 Task: Create a due date automation trigger when advanced on, on the tuesday after a card is due add fields without custom field "Resume" checked at 11:00 AM.
Action: Mouse moved to (883, 276)
Screenshot: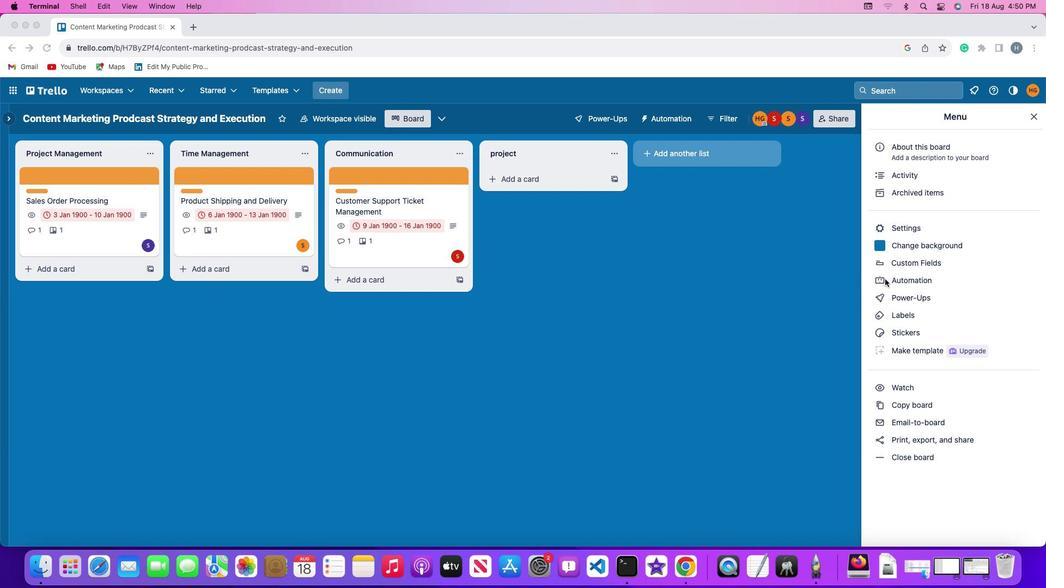 
Action: Mouse pressed left at (883, 276)
Screenshot: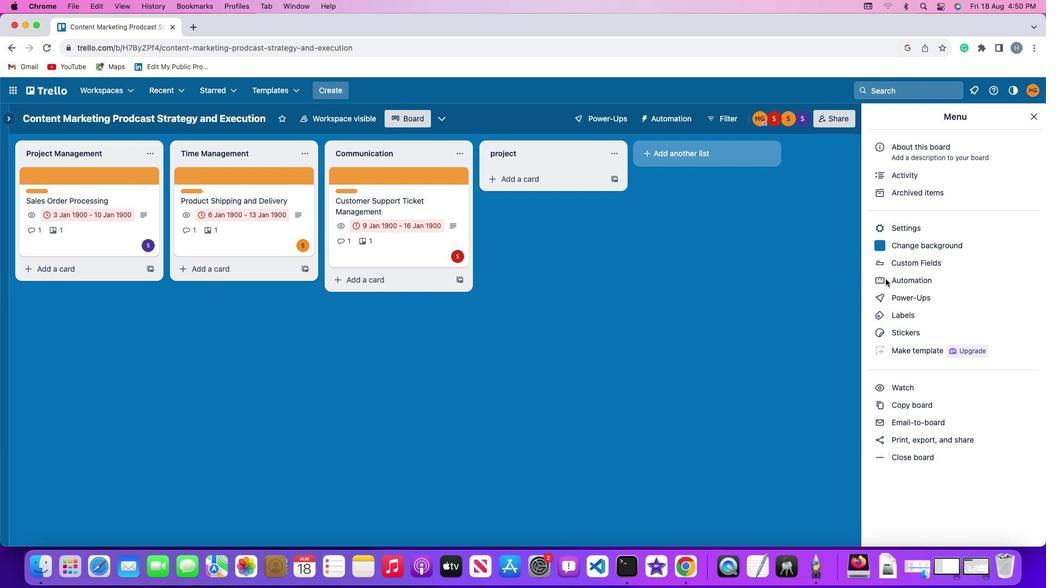 
Action: Mouse moved to (883, 276)
Screenshot: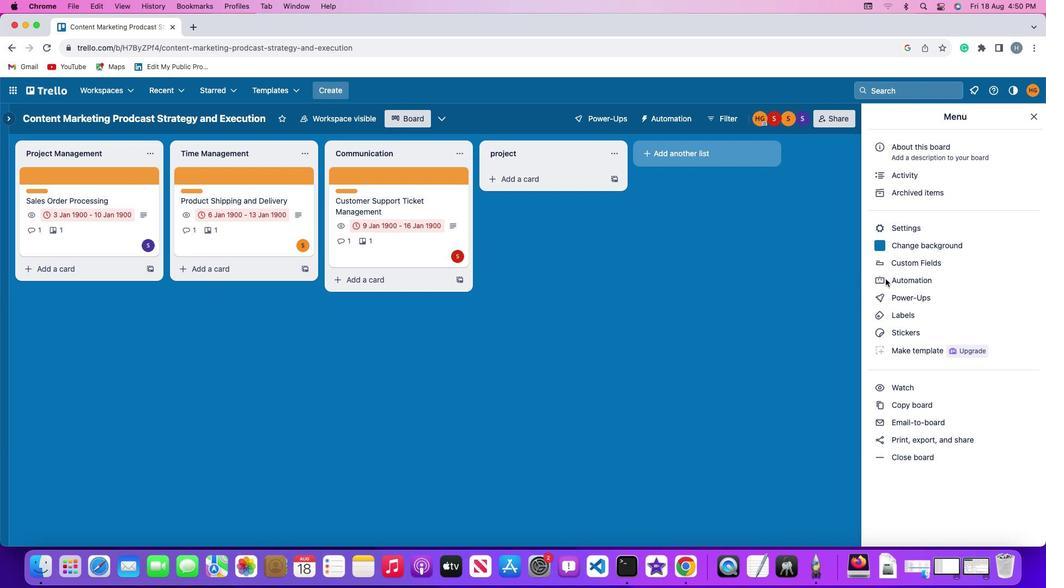 
Action: Mouse pressed left at (883, 276)
Screenshot: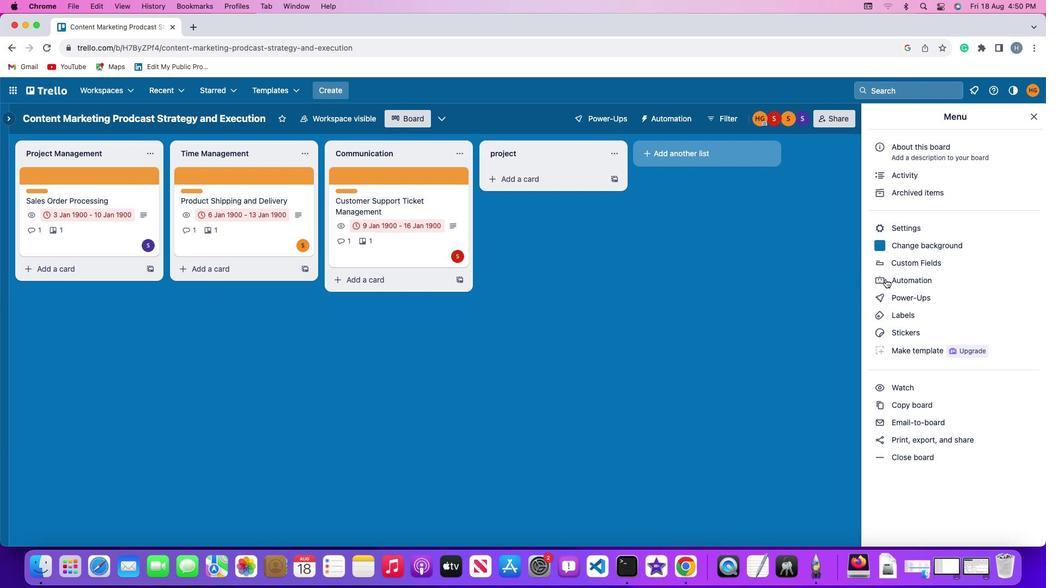 
Action: Mouse moved to (53, 253)
Screenshot: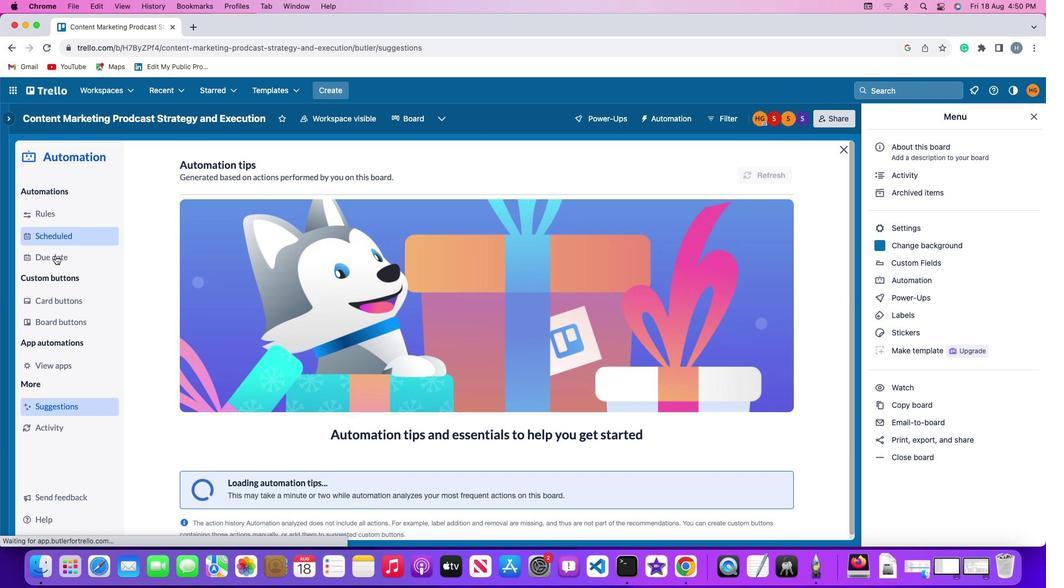 
Action: Mouse pressed left at (53, 253)
Screenshot: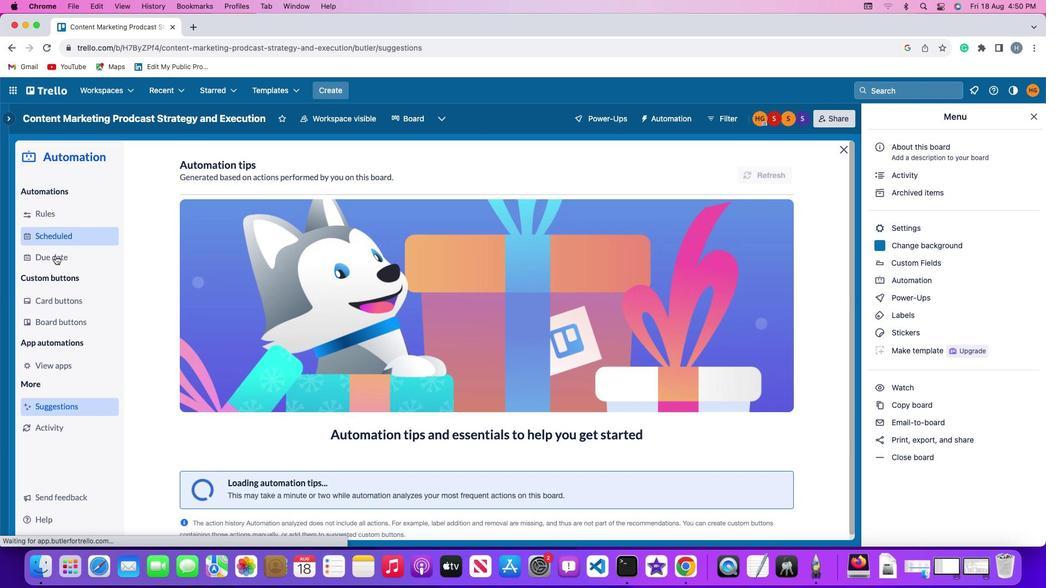 
Action: Mouse moved to (742, 166)
Screenshot: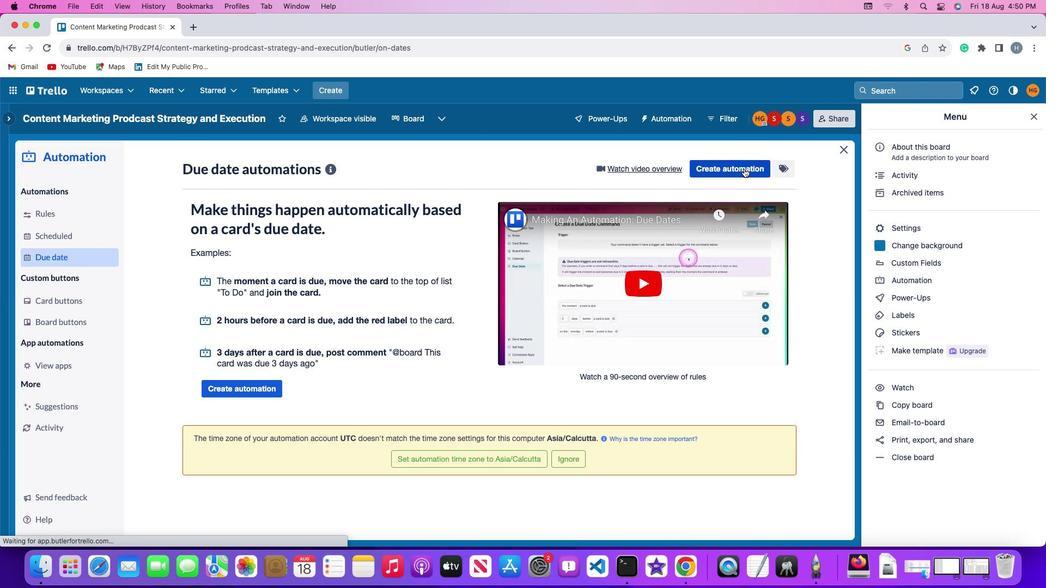 
Action: Mouse pressed left at (742, 166)
Screenshot: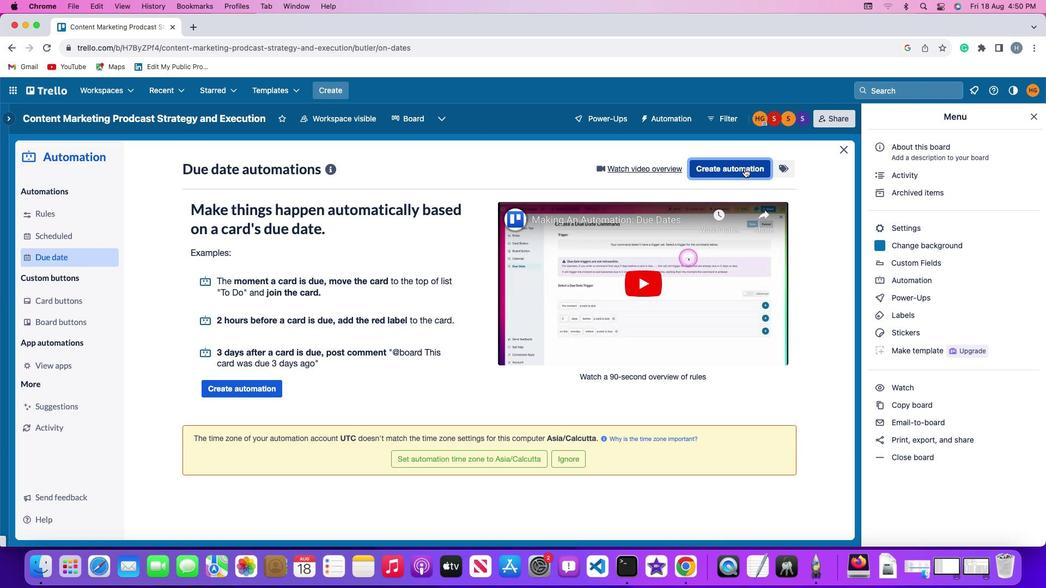 
Action: Mouse moved to (210, 269)
Screenshot: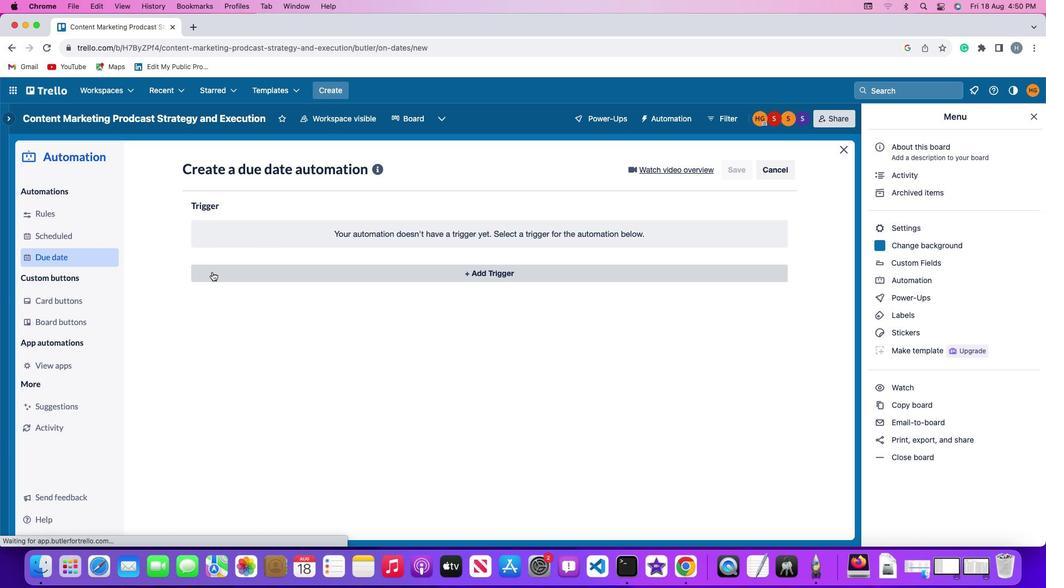 
Action: Mouse pressed left at (210, 269)
Screenshot: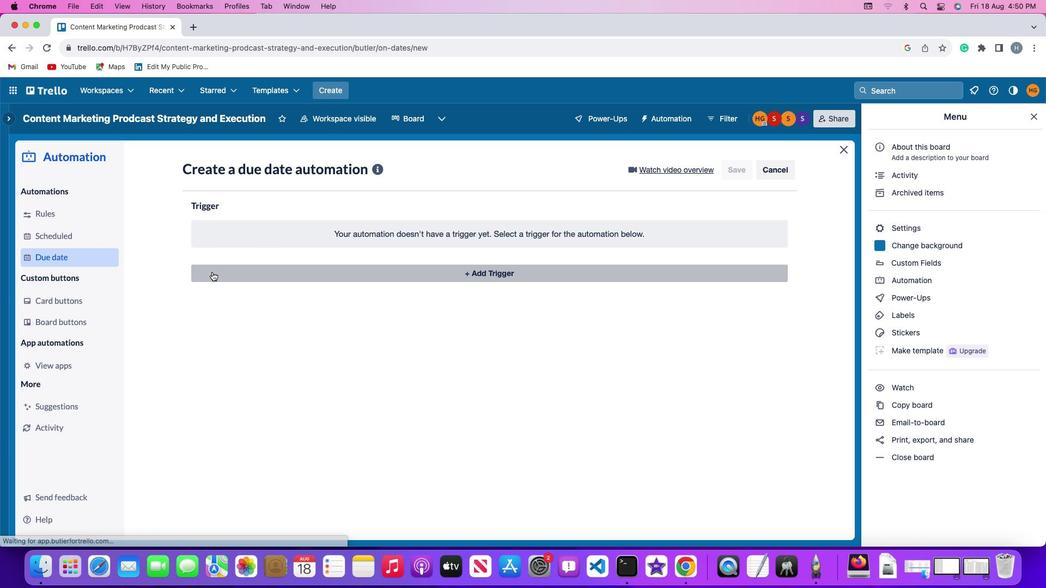 
Action: Mouse moved to (242, 466)
Screenshot: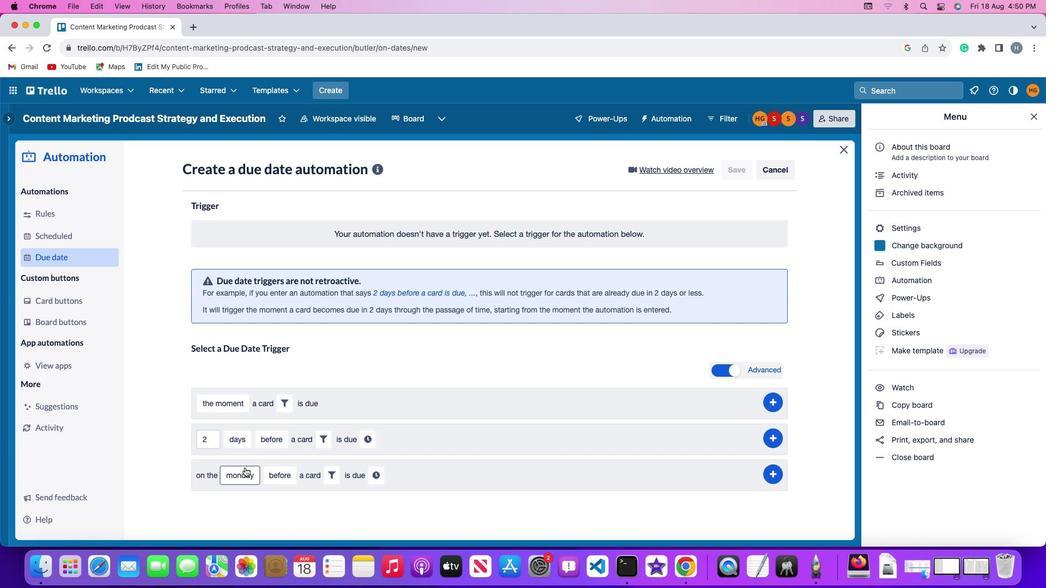 
Action: Mouse pressed left at (242, 466)
Screenshot: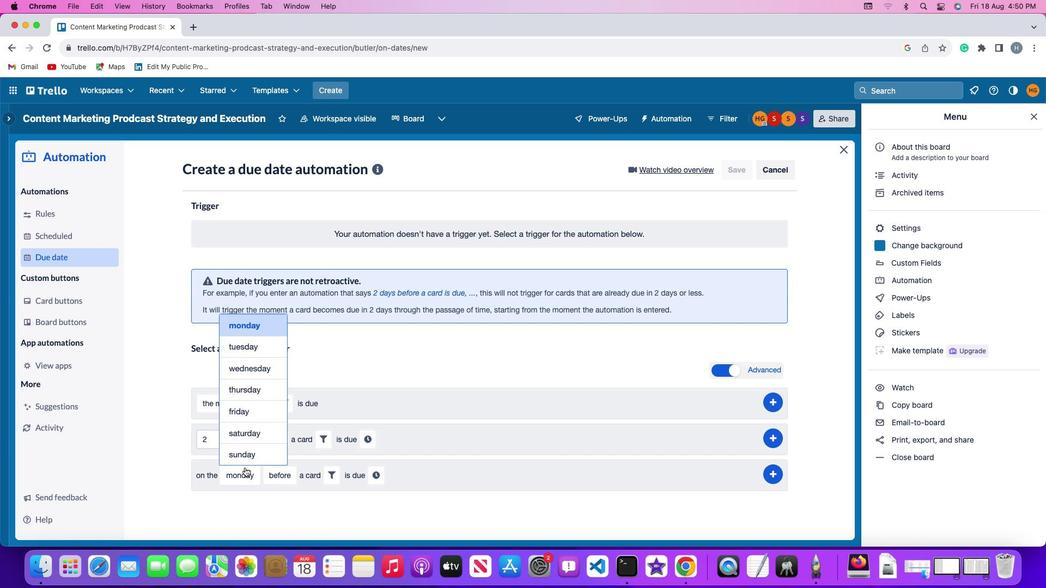 
Action: Mouse moved to (261, 338)
Screenshot: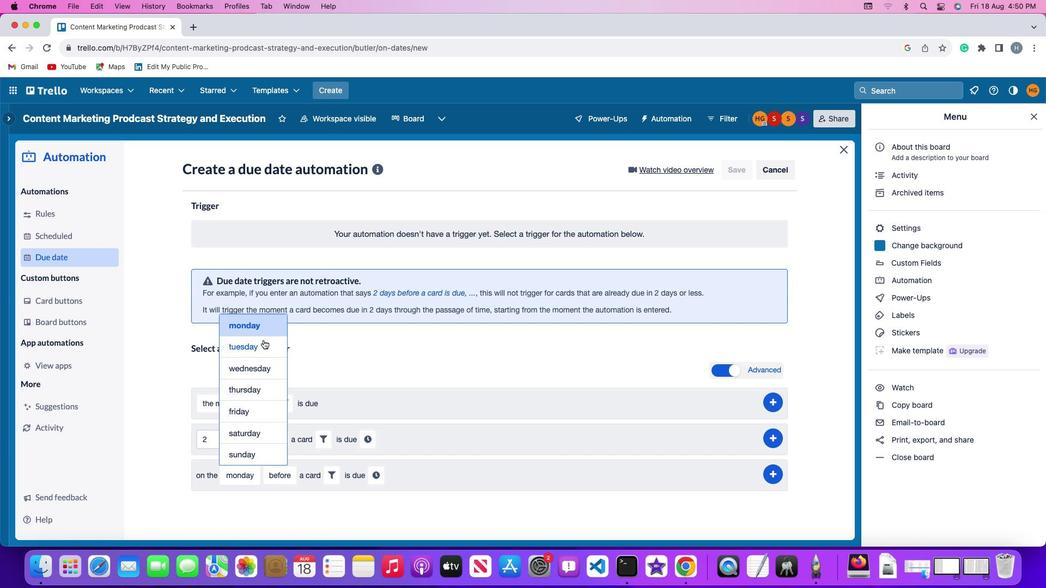 
Action: Mouse pressed left at (261, 338)
Screenshot: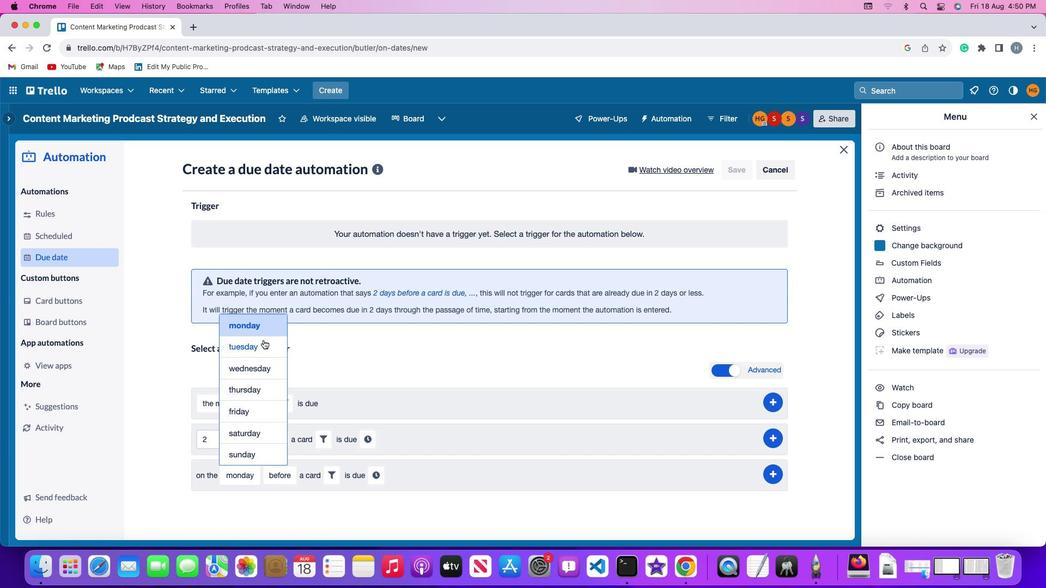 
Action: Mouse moved to (284, 475)
Screenshot: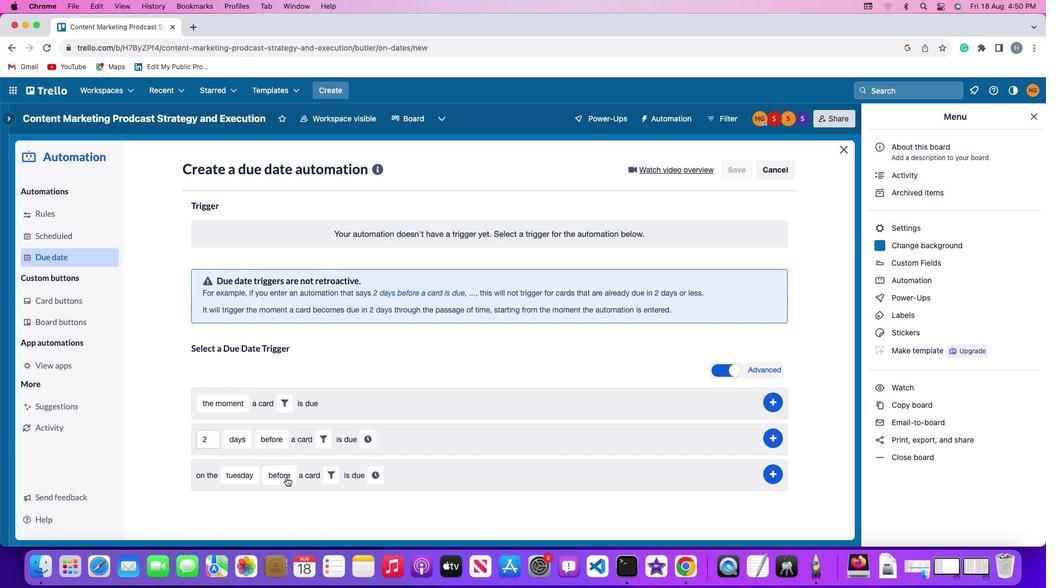
Action: Mouse pressed left at (284, 475)
Screenshot: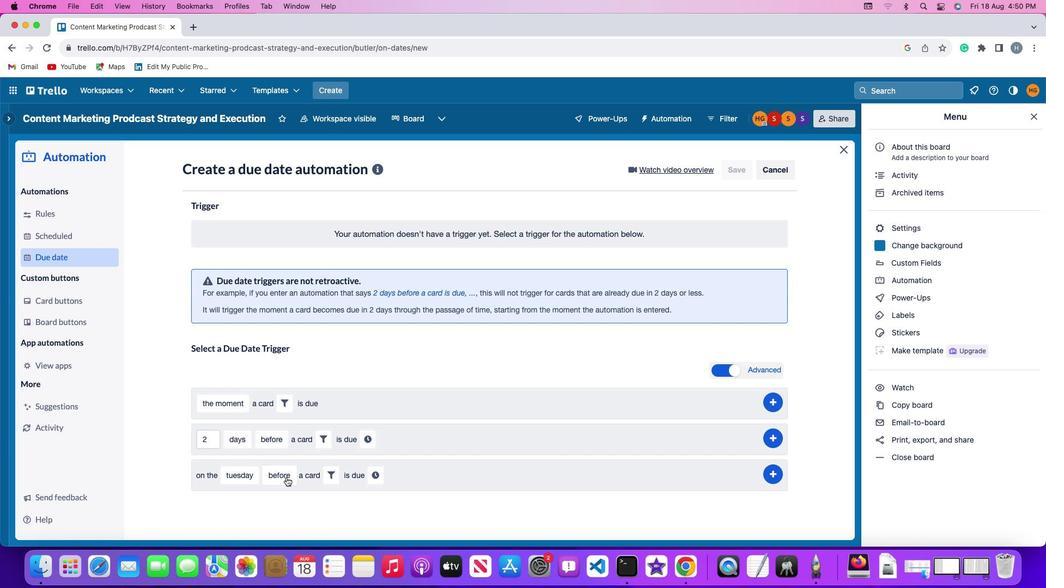 
Action: Mouse moved to (305, 406)
Screenshot: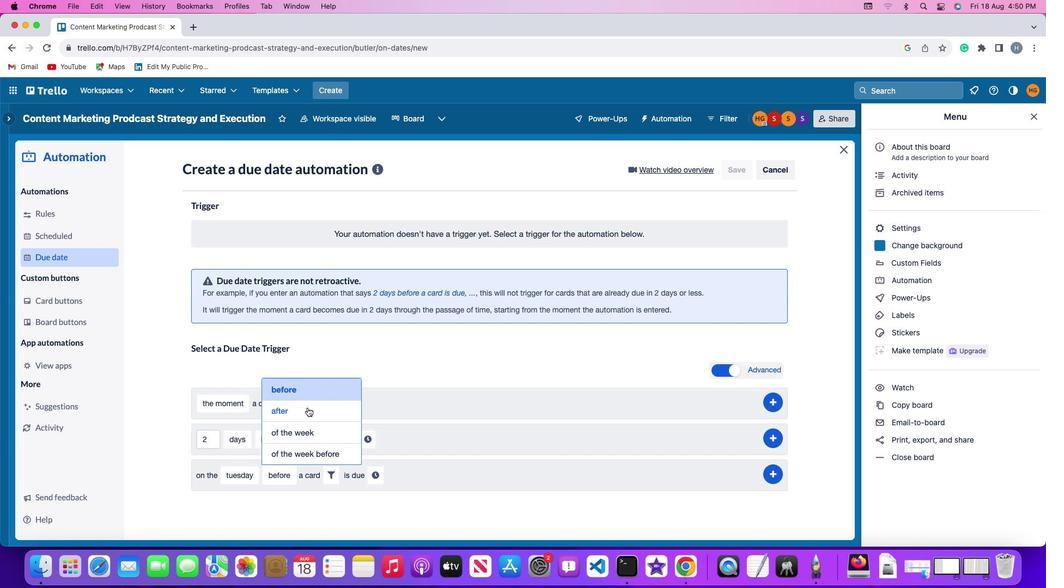 
Action: Mouse pressed left at (305, 406)
Screenshot: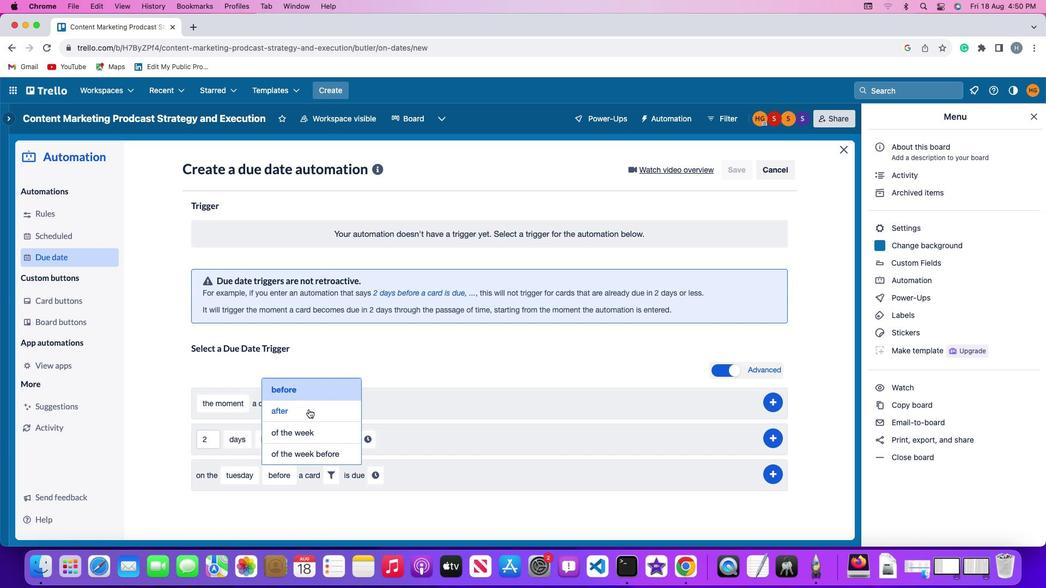 
Action: Mouse moved to (329, 476)
Screenshot: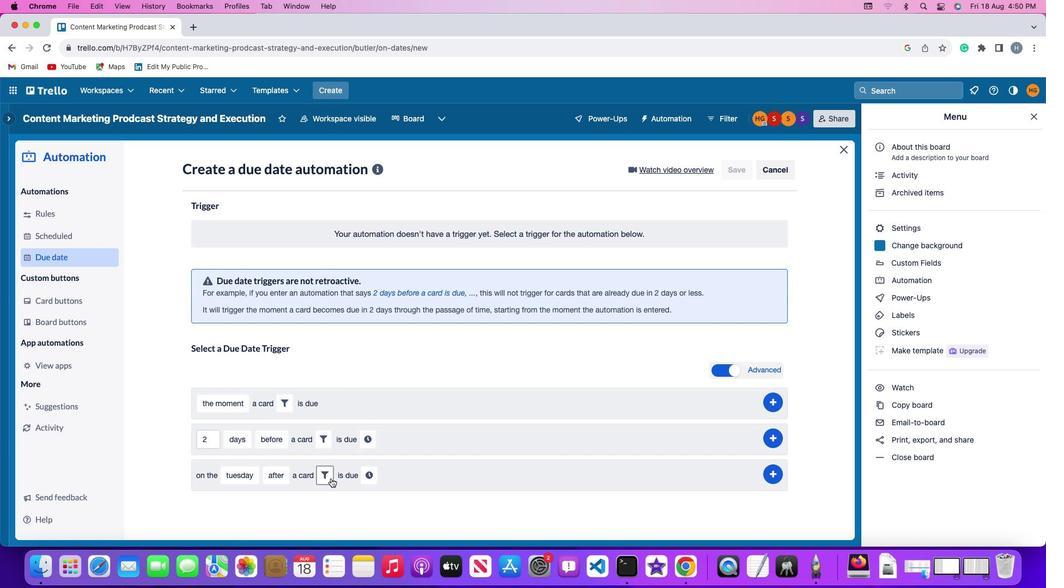 
Action: Mouse pressed left at (329, 476)
Screenshot: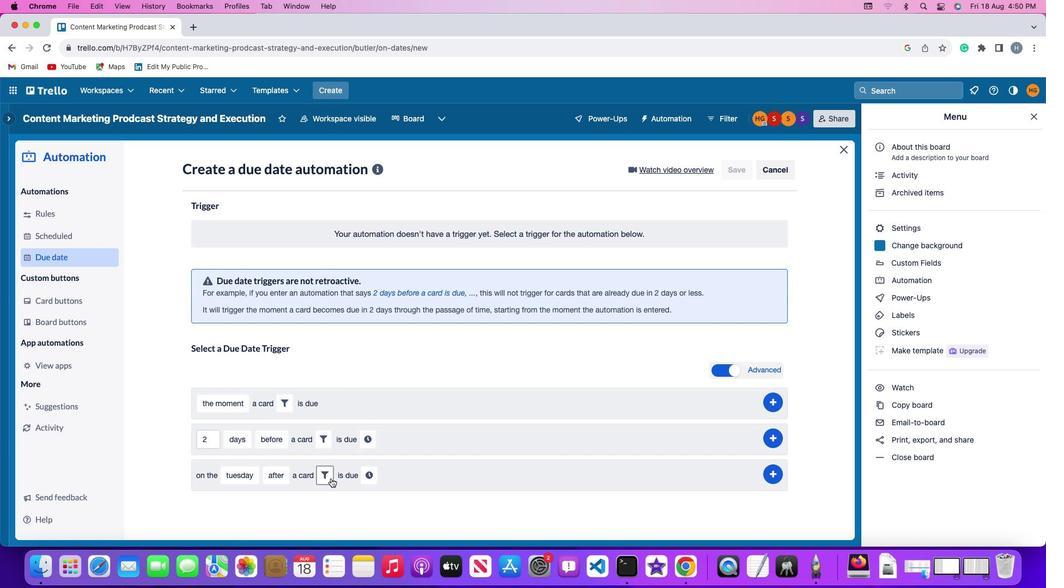 
Action: Mouse moved to (501, 512)
Screenshot: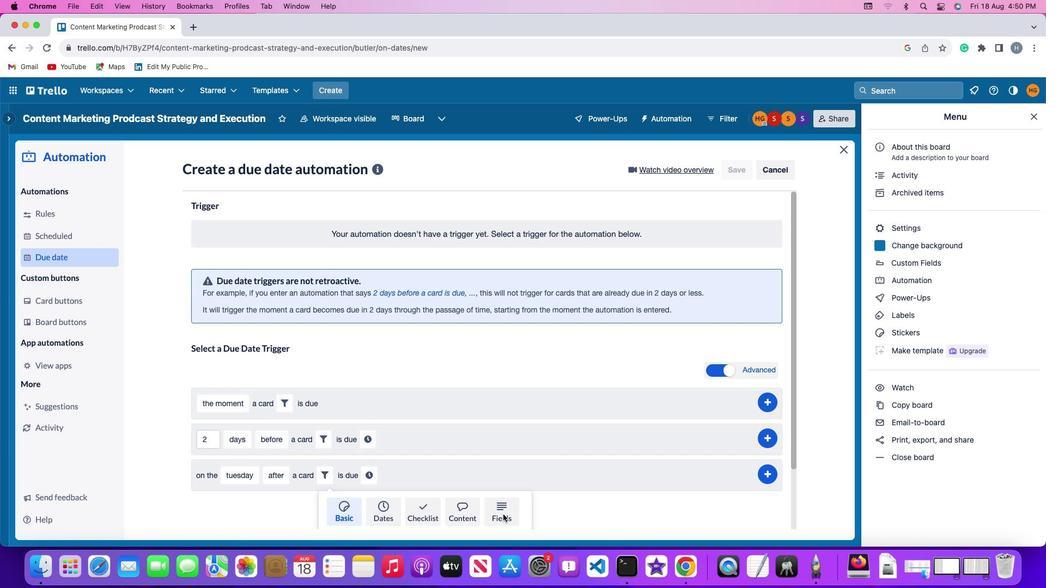 
Action: Mouse pressed left at (501, 512)
Screenshot: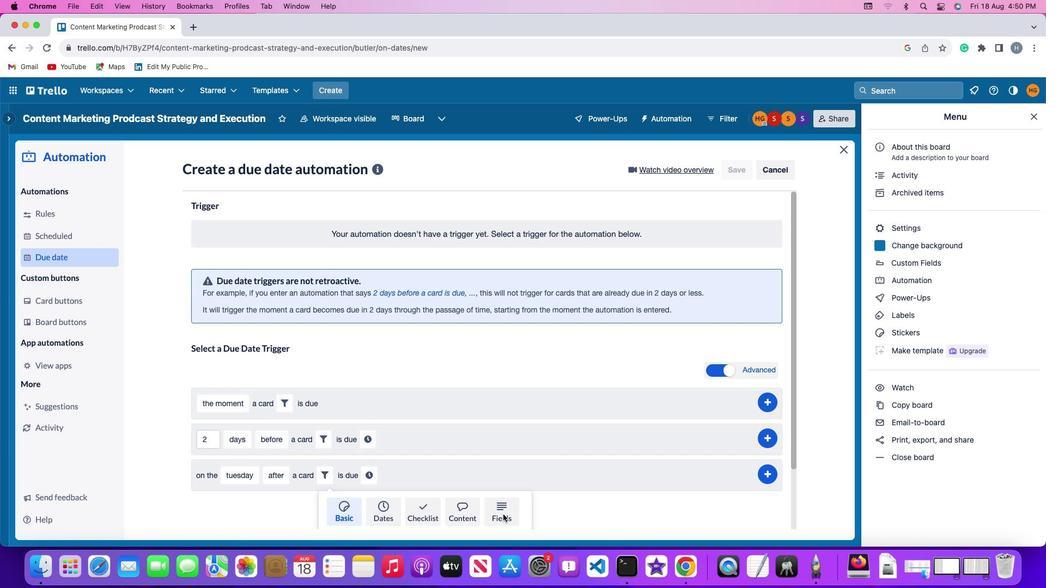 
Action: Mouse moved to (284, 502)
Screenshot: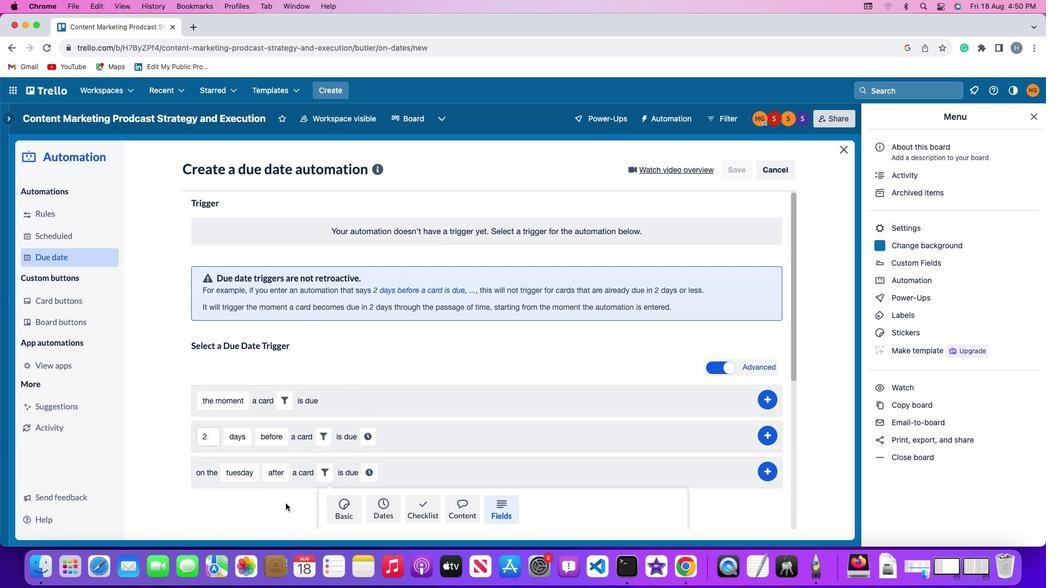 
Action: Mouse scrolled (284, 502) with delta (-1, -2)
Screenshot: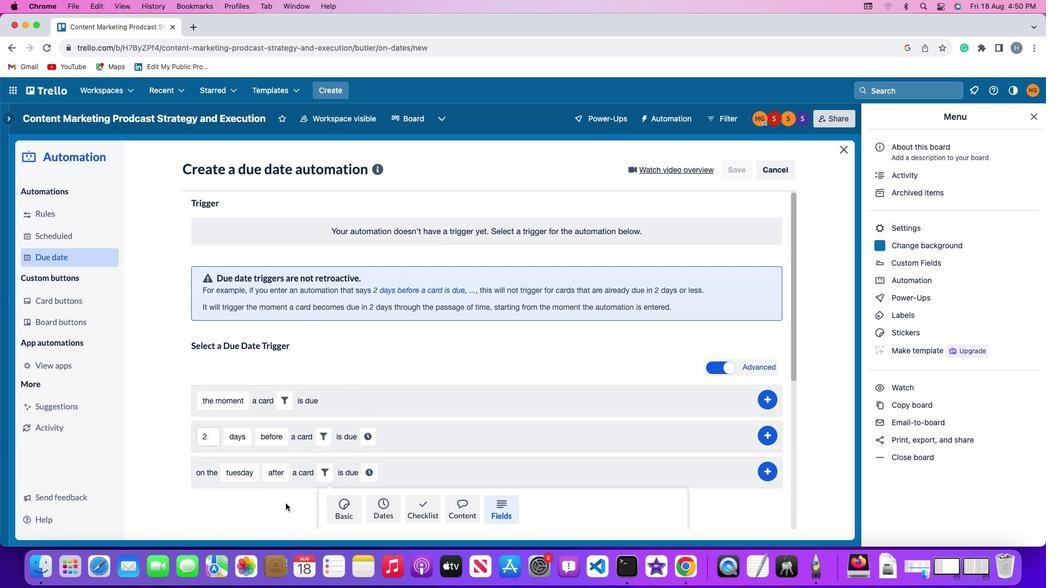 
Action: Mouse scrolled (284, 502) with delta (-1, -2)
Screenshot: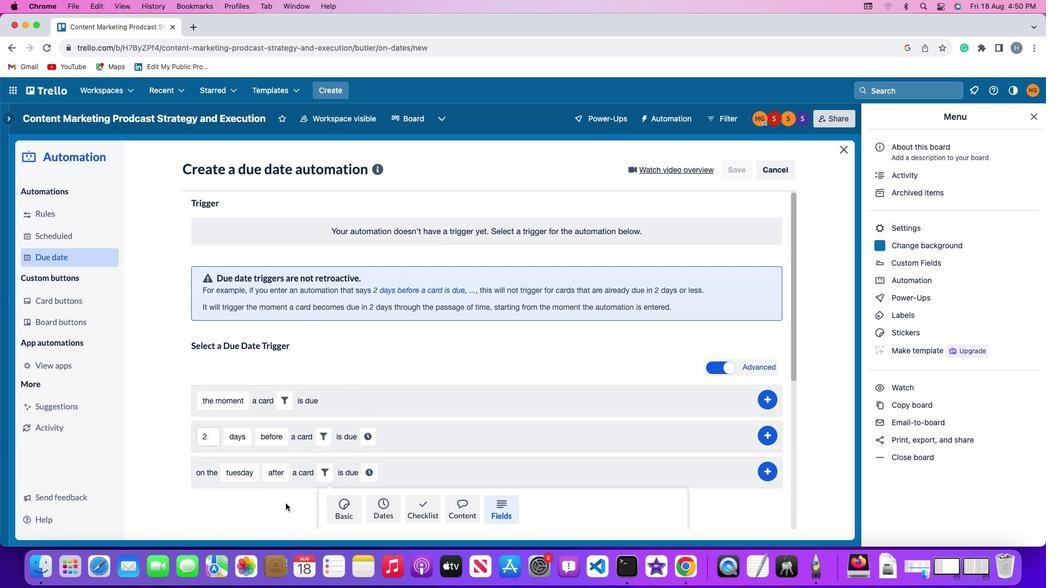 
Action: Mouse scrolled (284, 502) with delta (-1, -3)
Screenshot: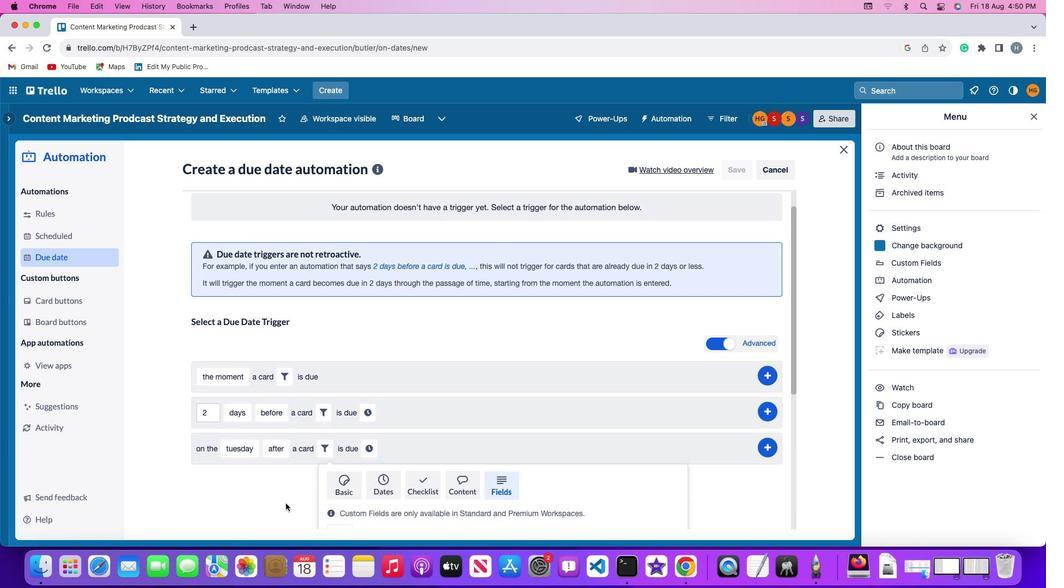 
Action: Mouse scrolled (284, 502) with delta (-1, -4)
Screenshot: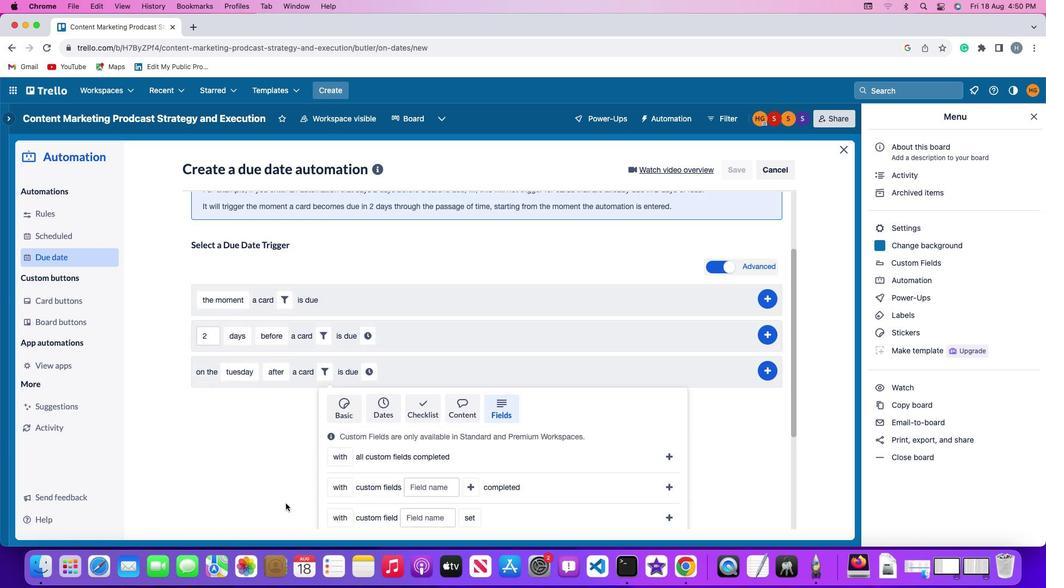 
Action: Mouse scrolled (284, 502) with delta (-1, -2)
Screenshot: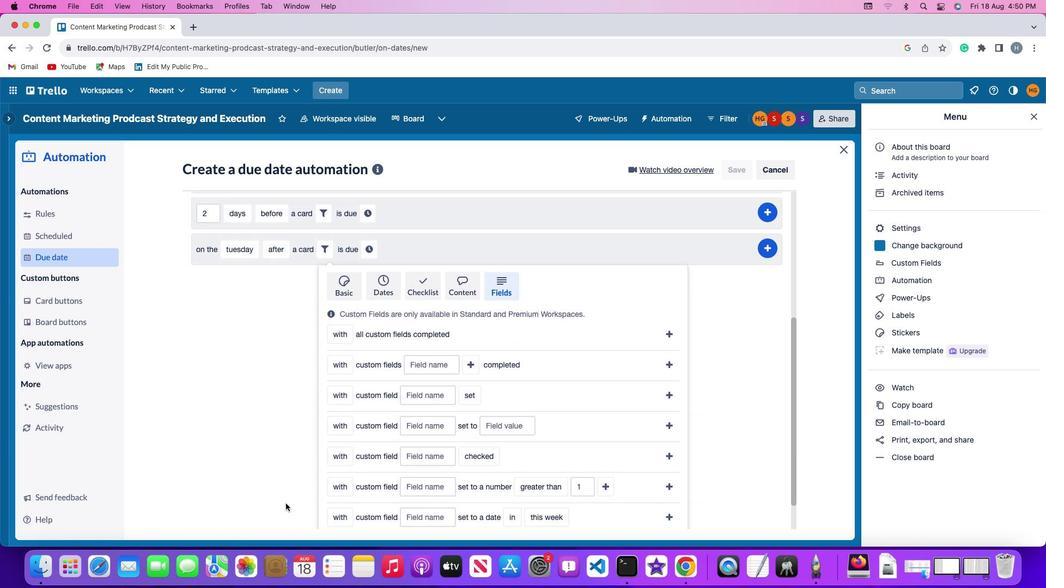 
Action: Mouse scrolled (284, 502) with delta (-1, -2)
Screenshot: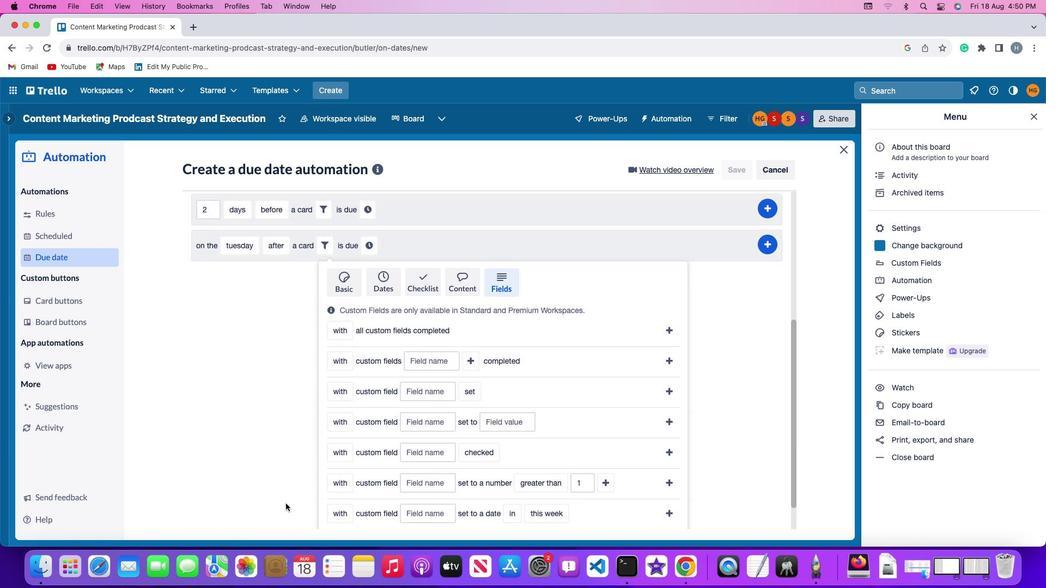 
Action: Mouse scrolled (284, 502) with delta (-1, -3)
Screenshot: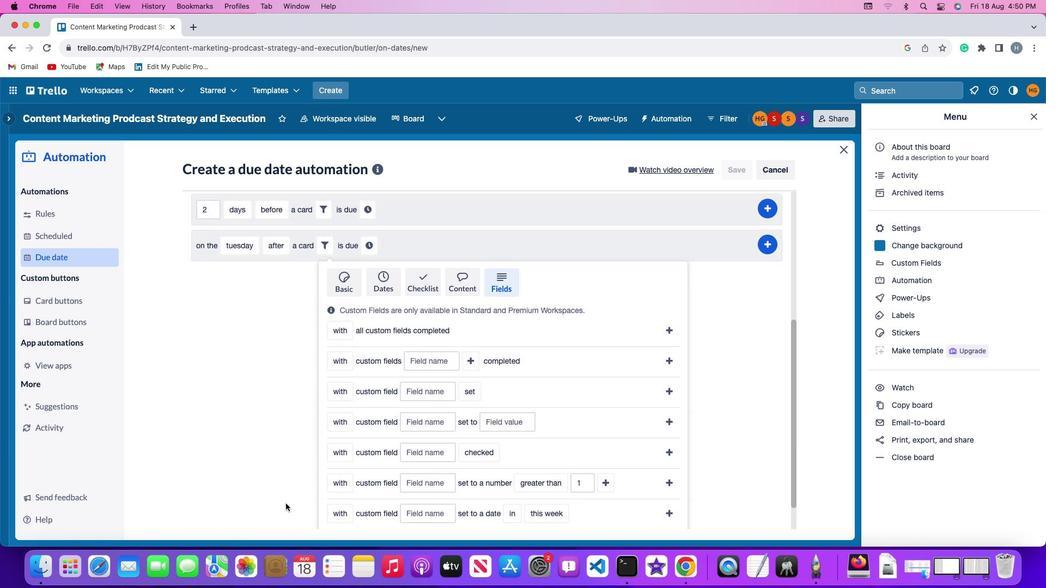 
Action: Mouse moved to (341, 410)
Screenshot: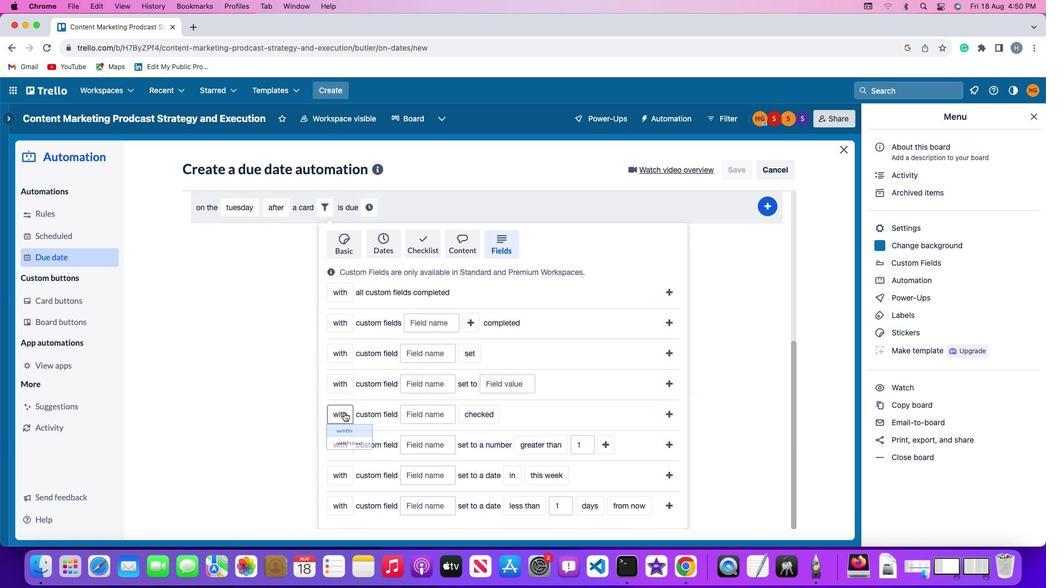 
Action: Mouse pressed left at (341, 410)
Screenshot: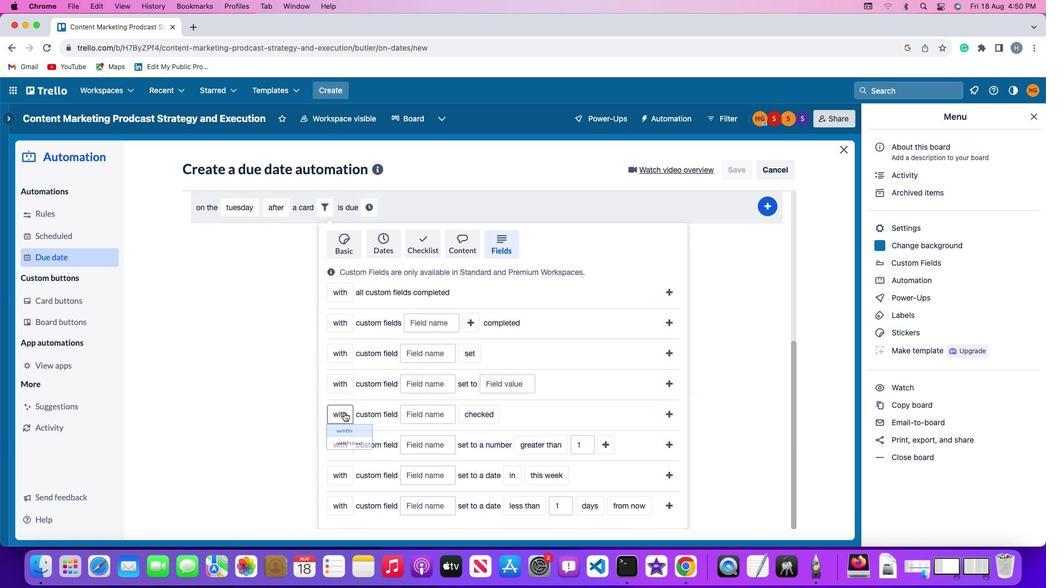 
Action: Mouse moved to (351, 454)
Screenshot: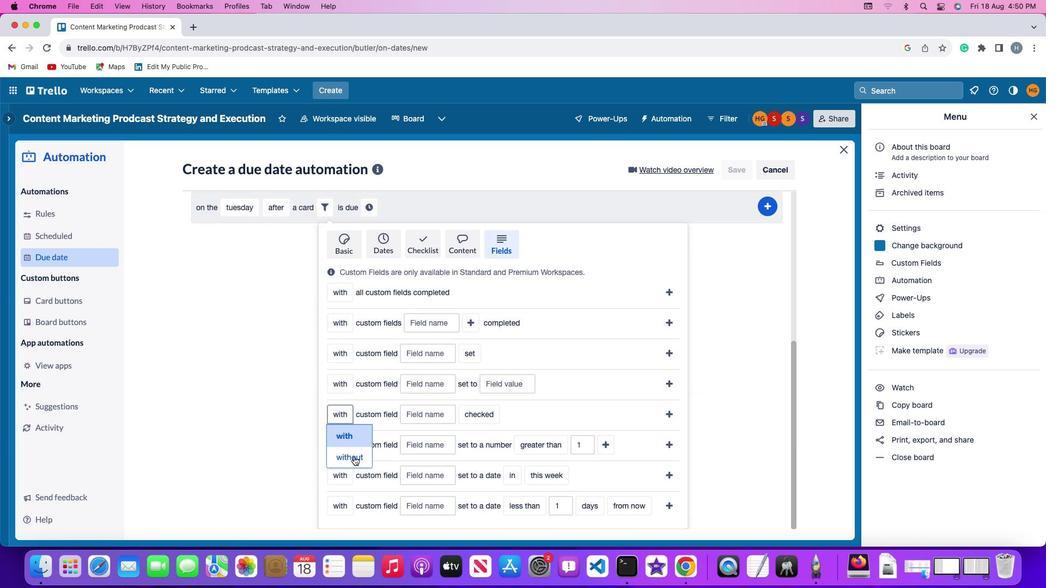 
Action: Mouse pressed left at (351, 454)
Screenshot: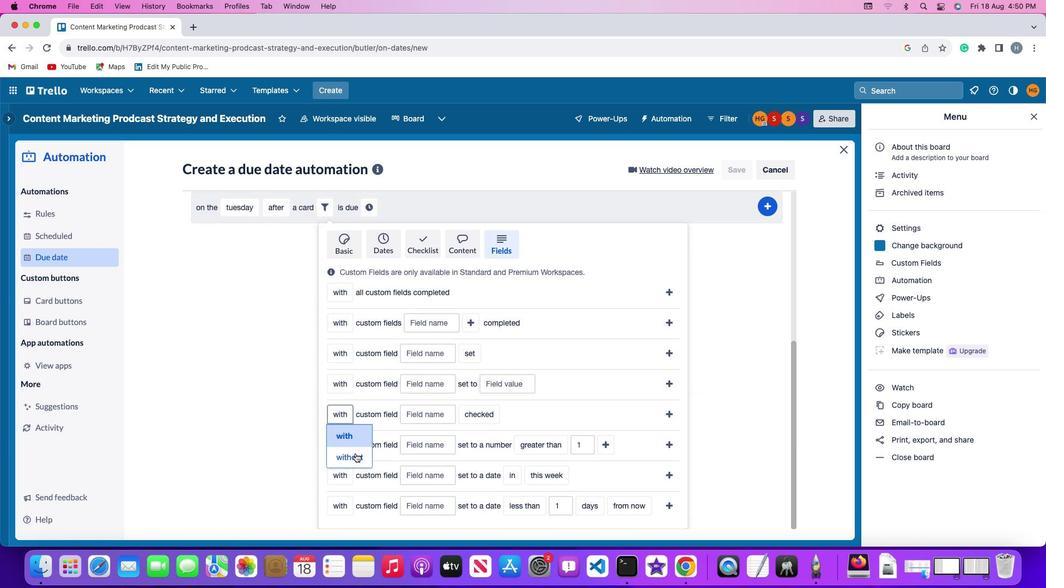 
Action: Mouse moved to (435, 408)
Screenshot: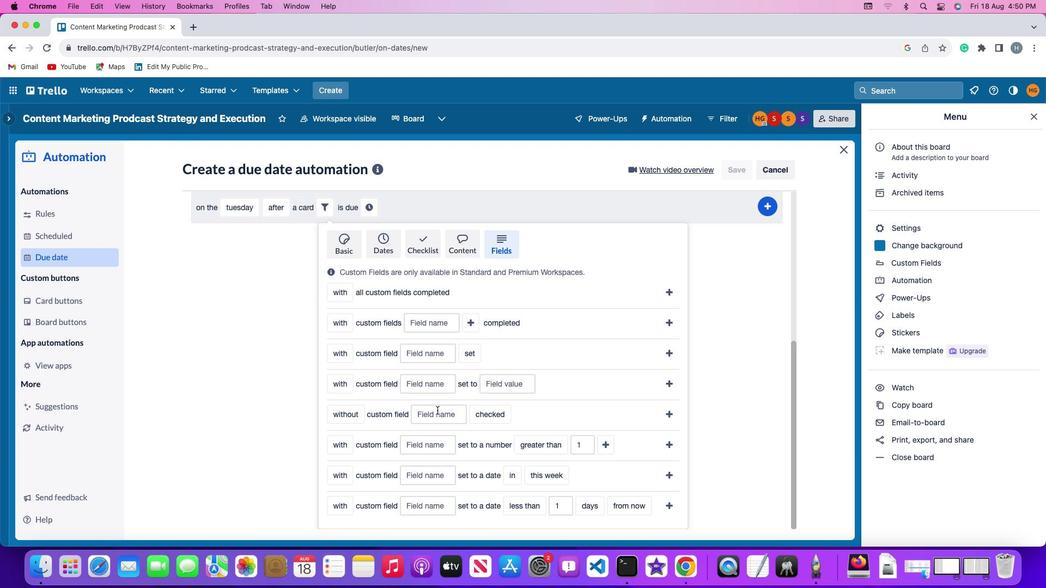 
Action: Mouse pressed left at (435, 408)
Screenshot: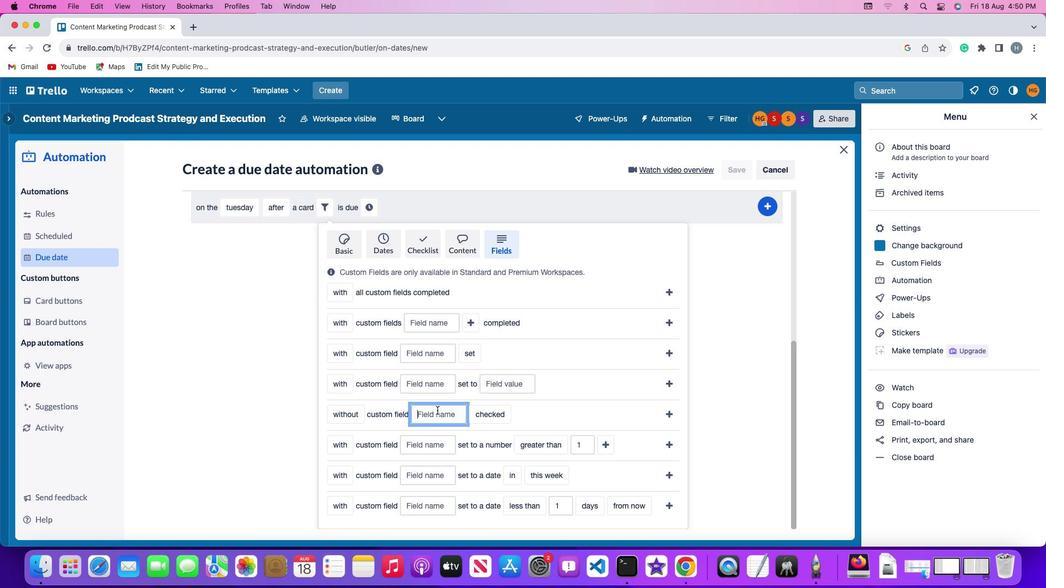 
Action: Mouse moved to (436, 408)
Screenshot: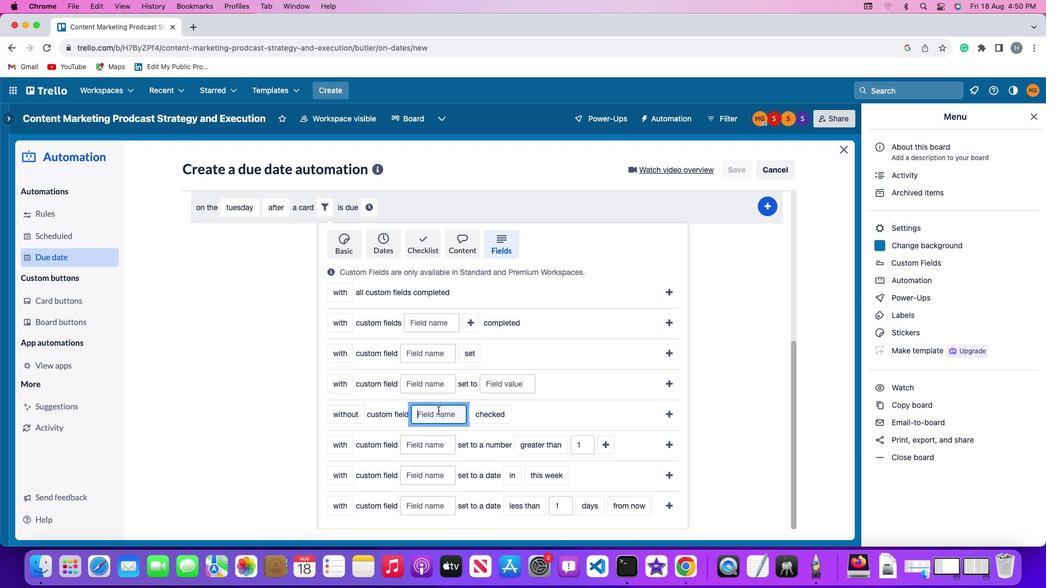 
Action: Key pressed Key.shift'R''e''s''u''m''e'
Screenshot: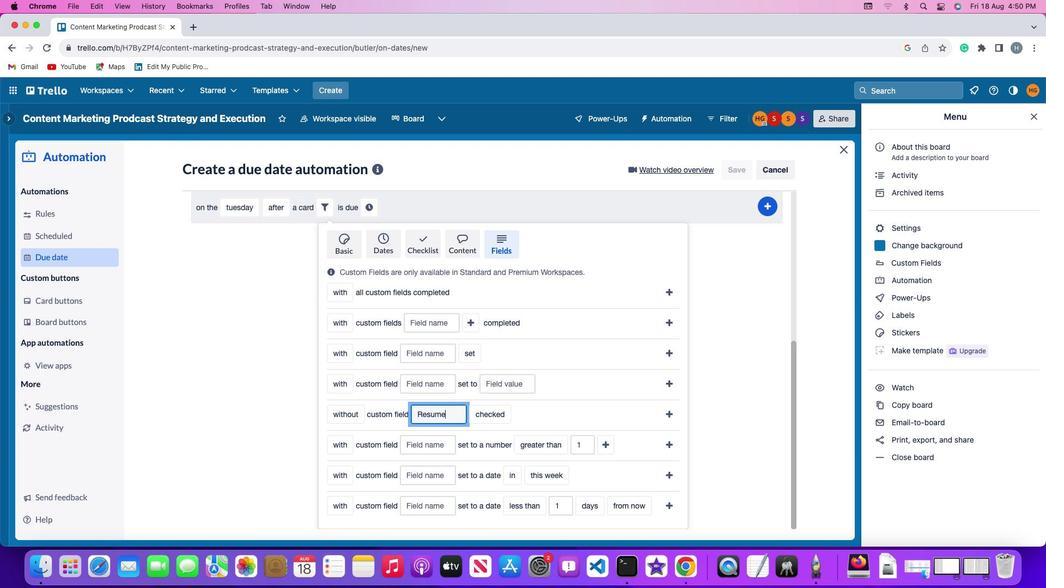 
Action: Mouse moved to (498, 411)
Screenshot: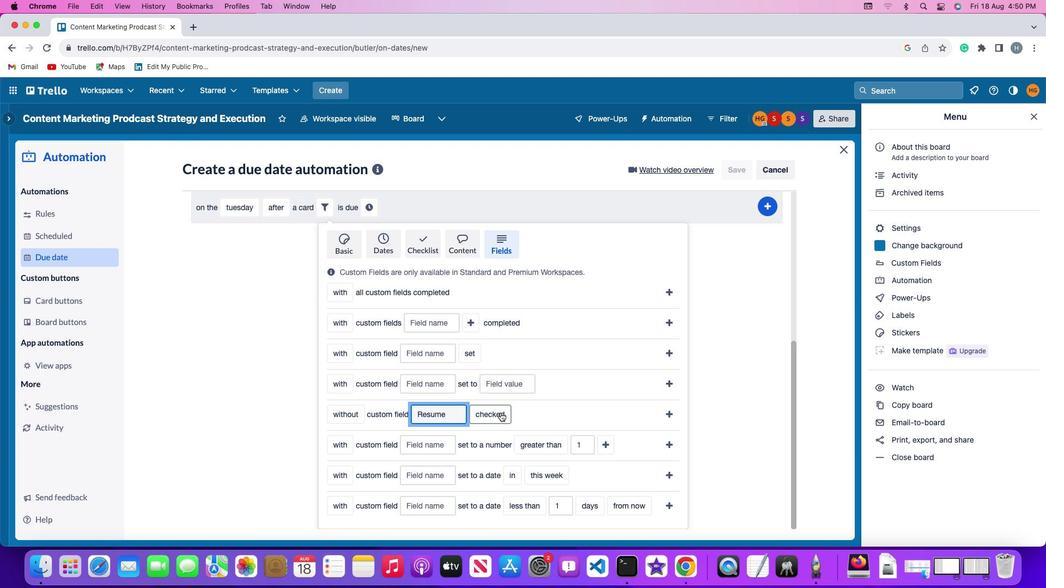 
Action: Mouse pressed left at (498, 411)
Screenshot: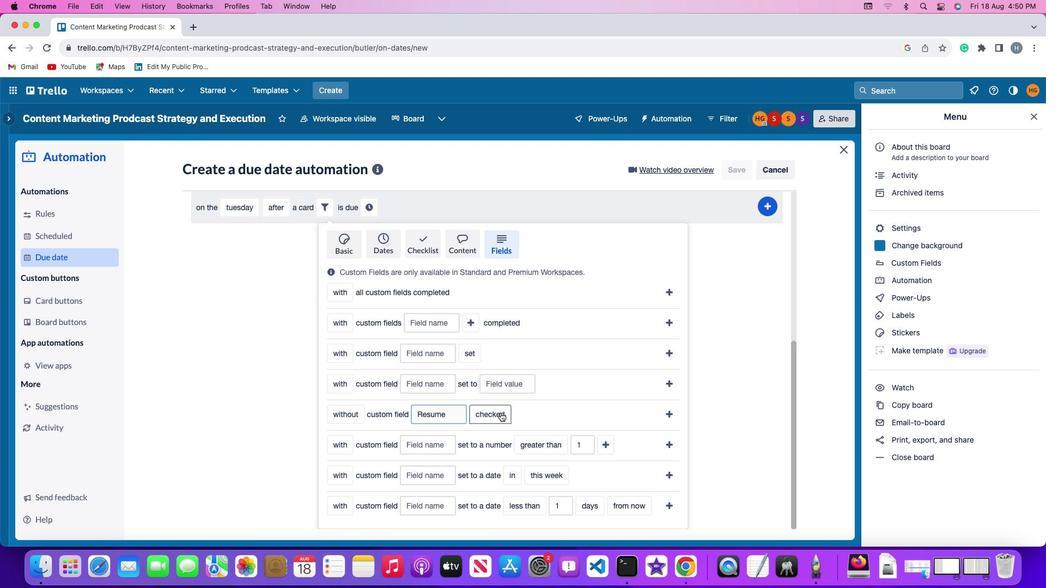 
Action: Mouse moved to (497, 431)
Screenshot: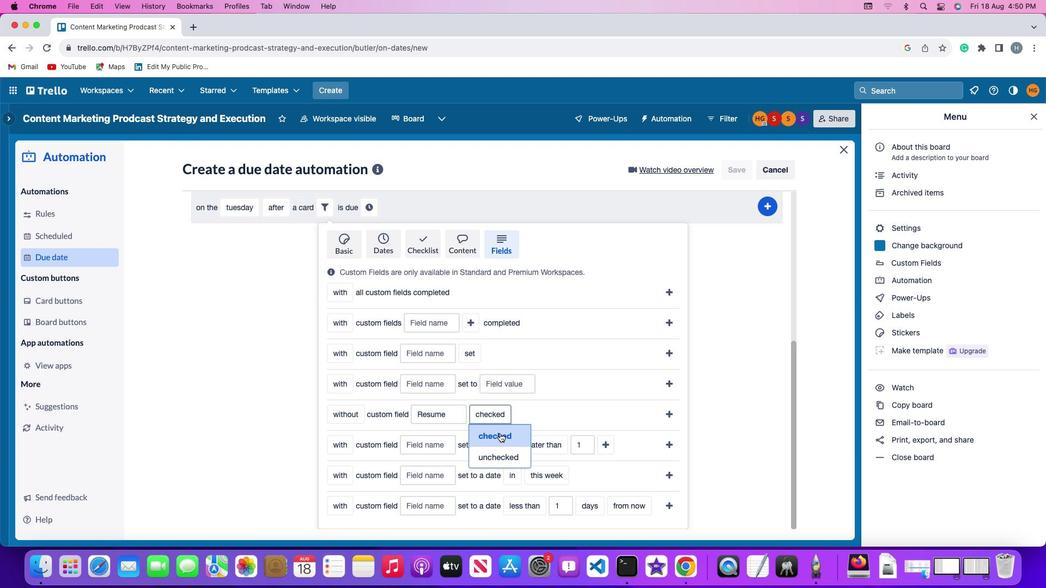 
Action: Mouse pressed left at (497, 431)
Screenshot: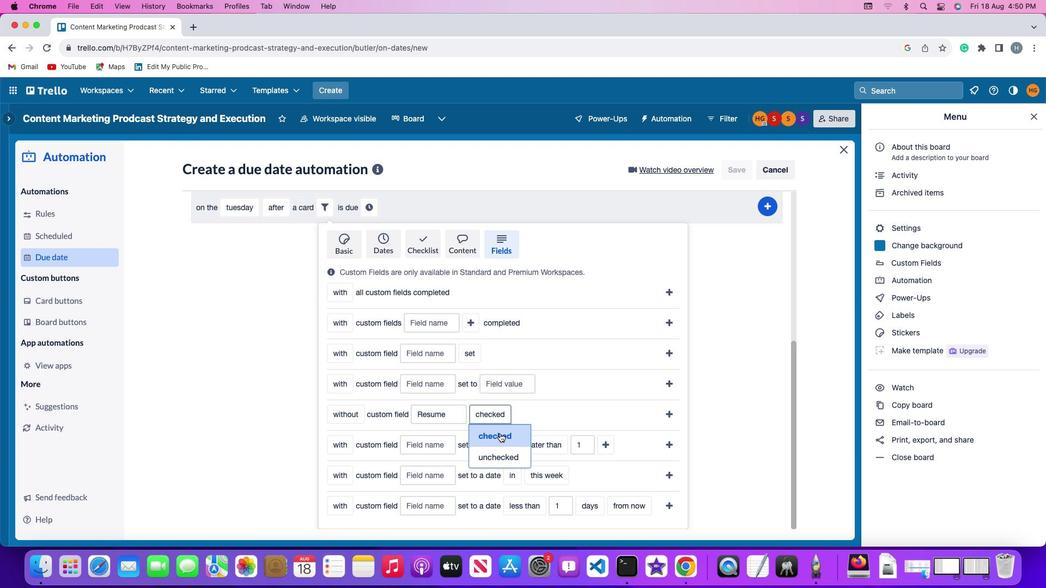 
Action: Mouse moved to (671, 411)
Screenshot: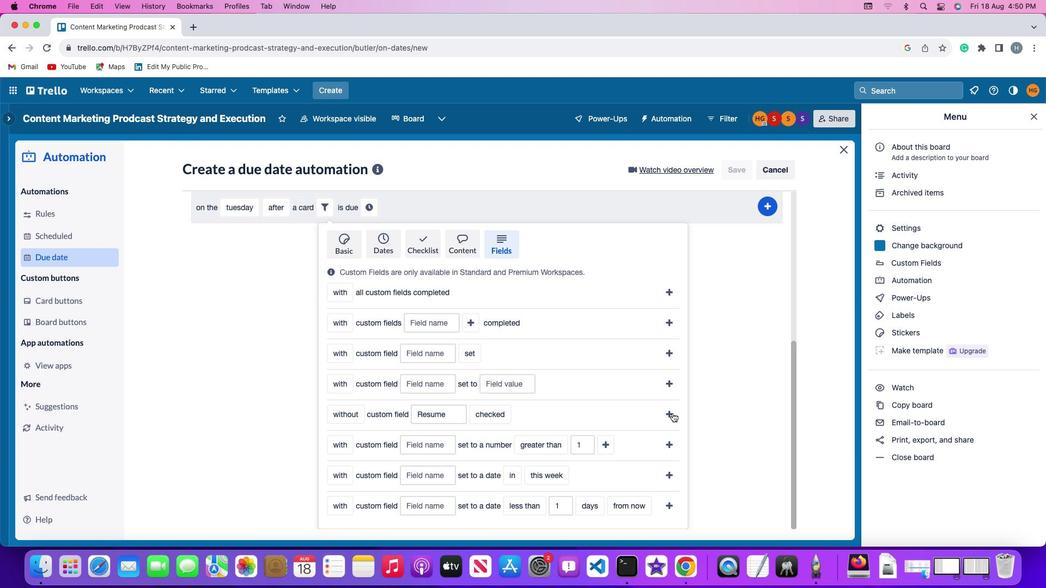
Action: Mouse pressed left at (671, 411)
Screenshot: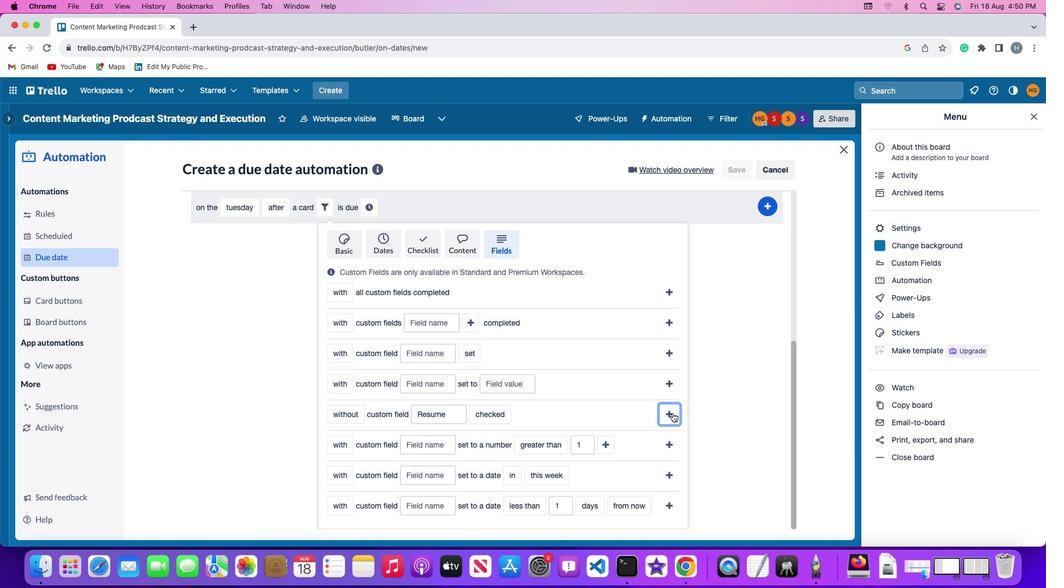 
Action: Mouse moved to (528, 475)
Screenshot: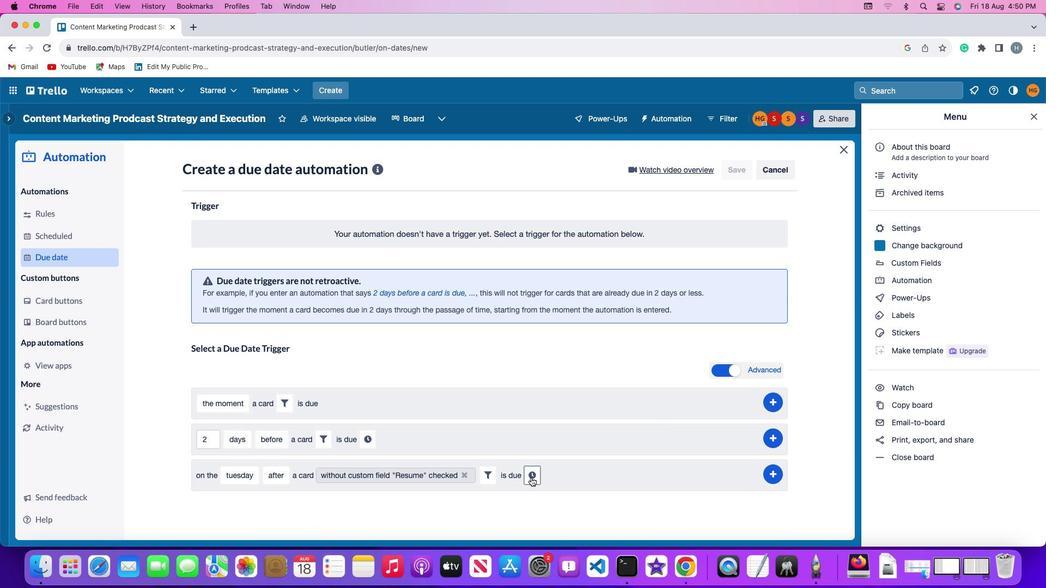 
Action: Mouse pressed left at (528, 475)
Screenshot: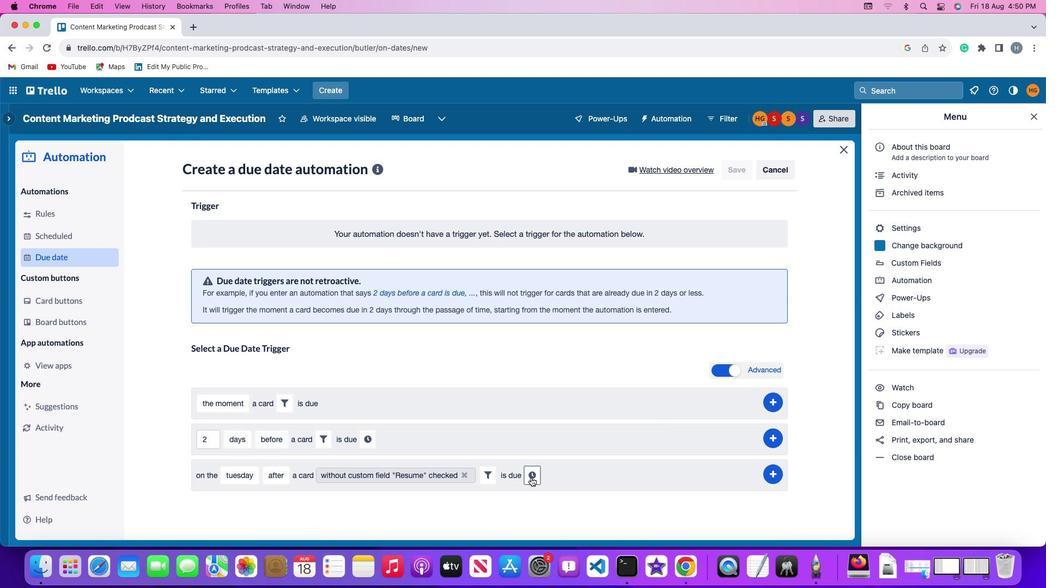 
Action: Mouse moved to (556, 475)
Screenshot: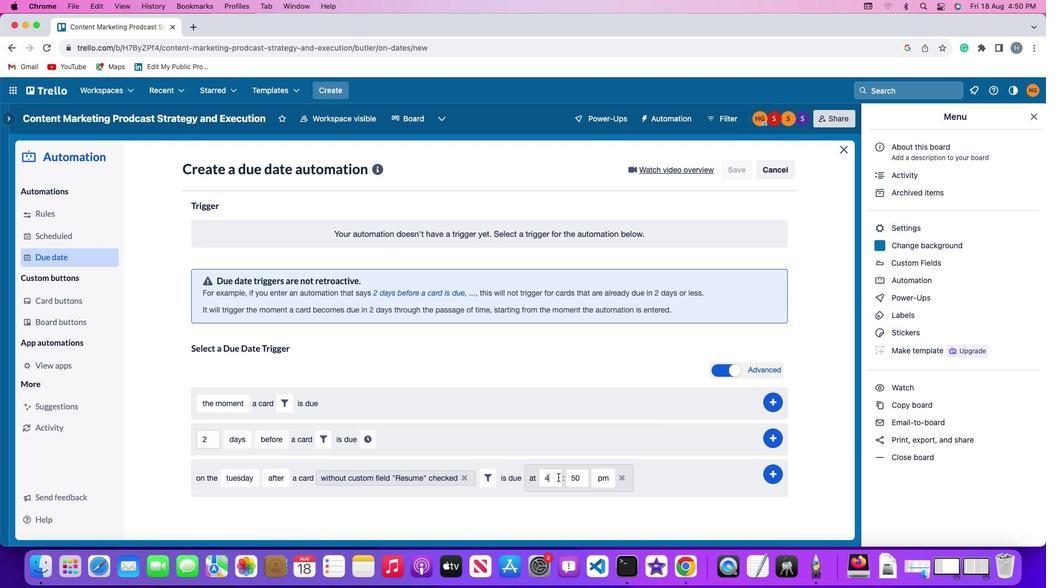 
Action: Mouse pressed left at (556, 475)
Screenshot: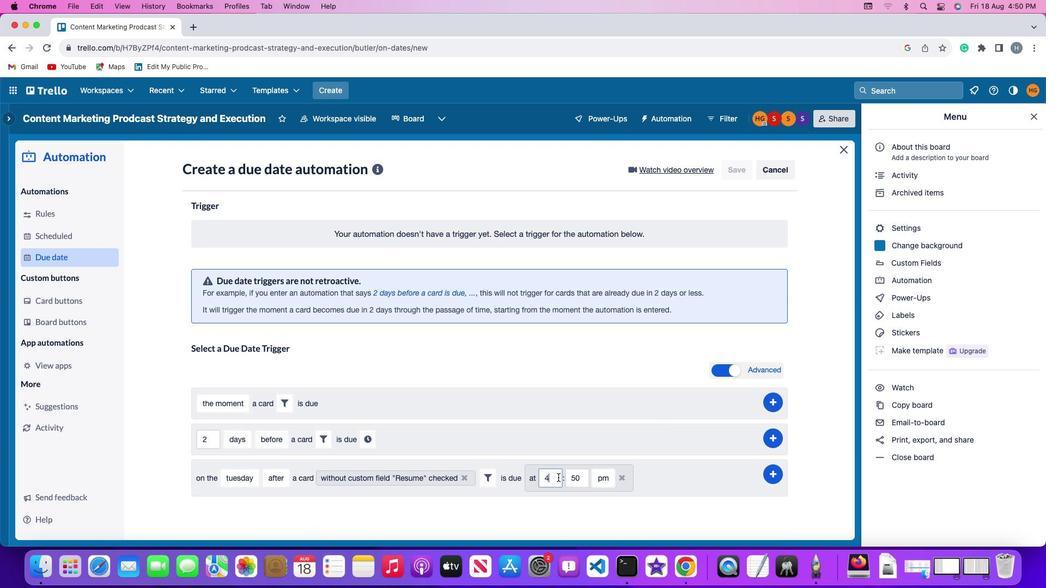 
Action: Key pressed Key.backspace'1''1'
Screenshot: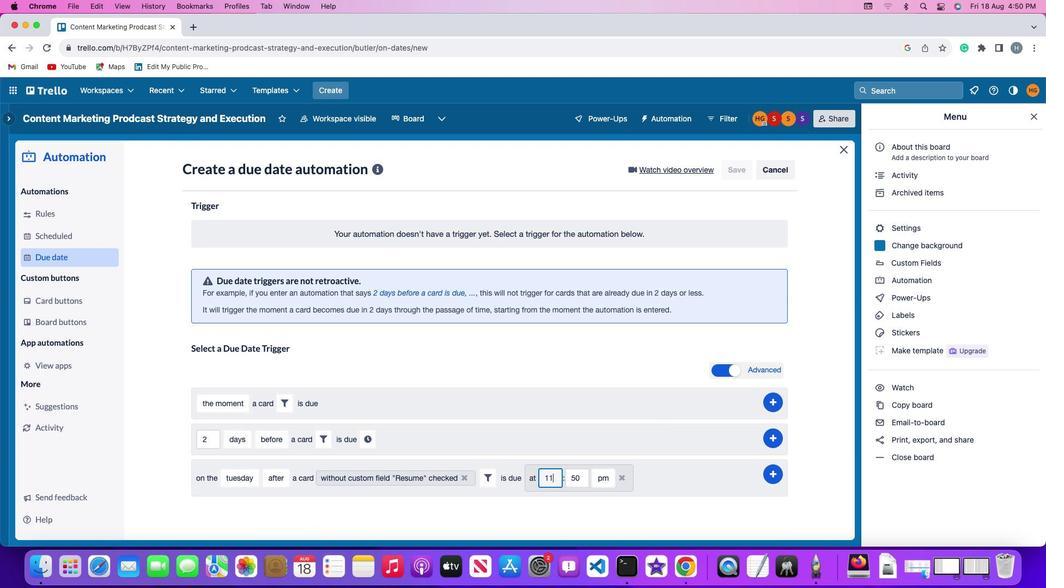 
Action: Mouse moved to (581, 477)
Screenshot: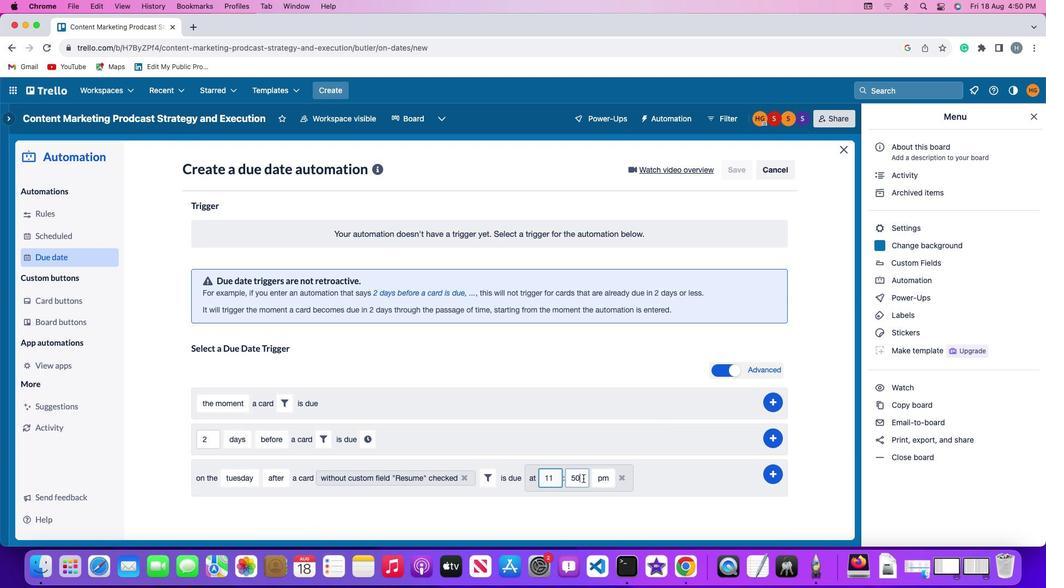 
Action: Mouse pressed left at (581, 477)
Screenshot: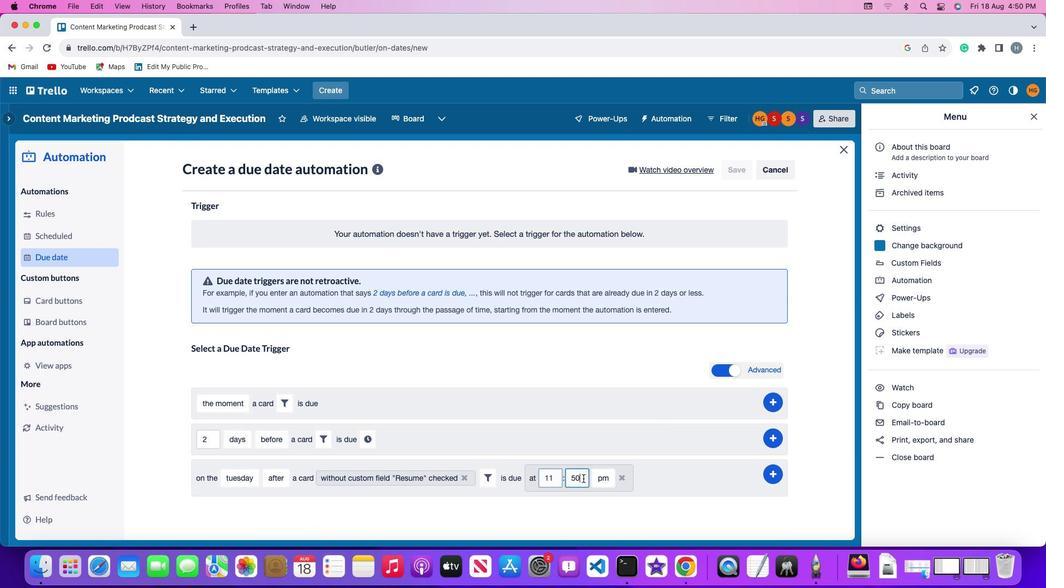 
Action: Mouse moved to (581, 477)
Screenshot: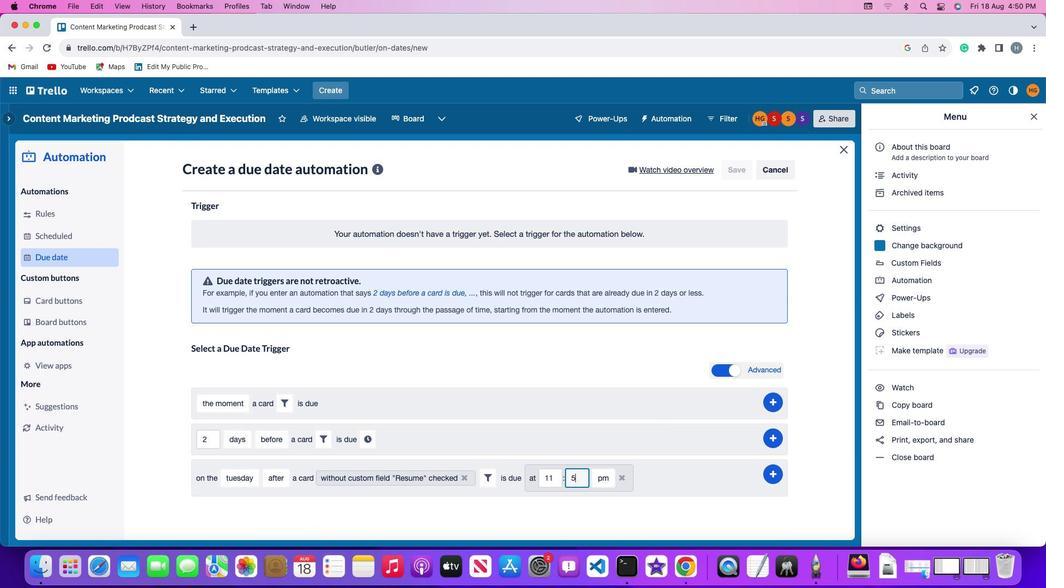 
Action: Key pressed Key.backspaceKey.backspace'0''0'
Screenshot: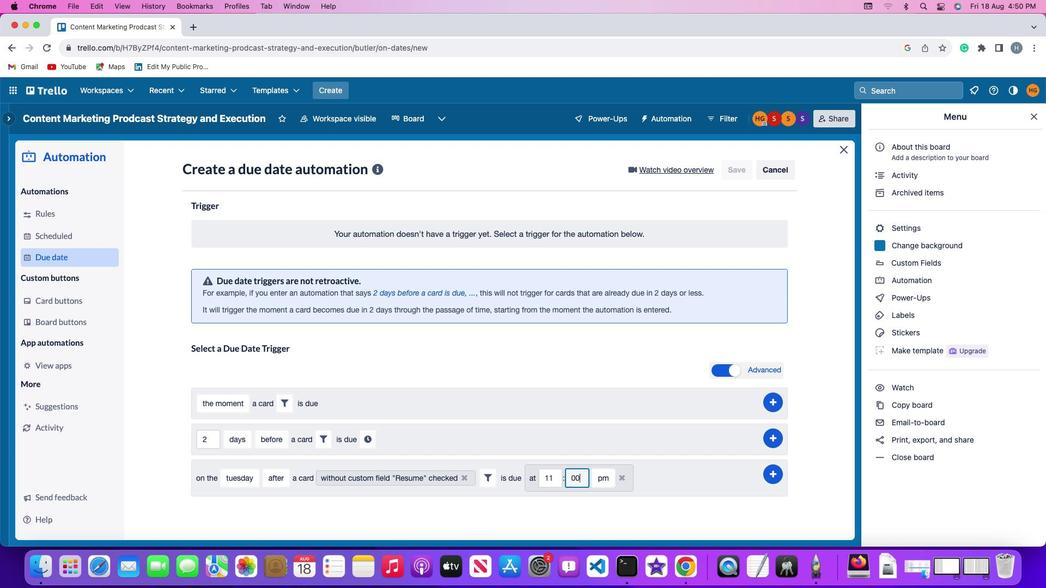 
Action: Mouse moved to (601, 475)
Screenshot: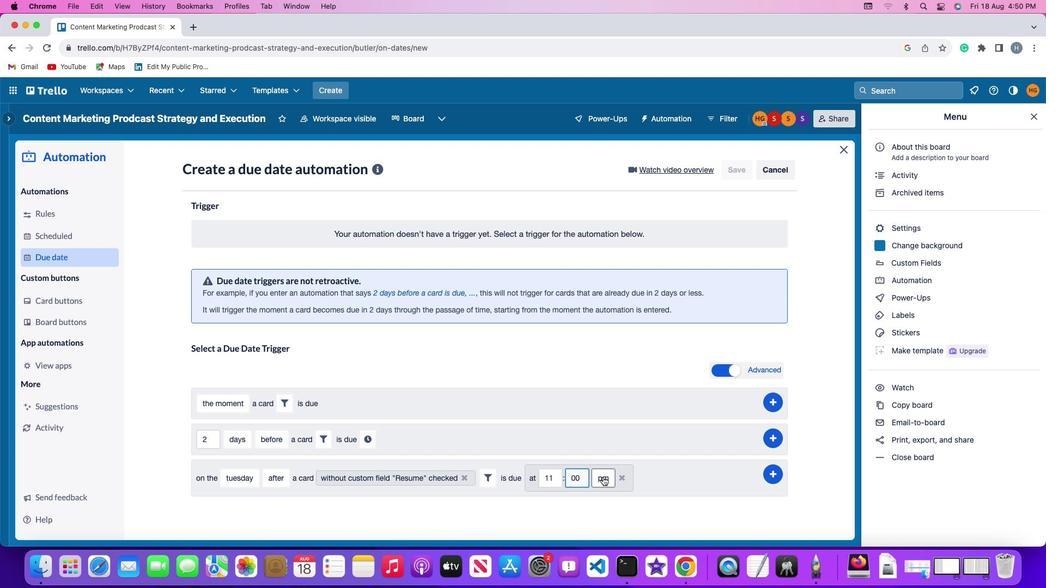 
Action: Mouse pressed left at (601, 475)
Screenshot: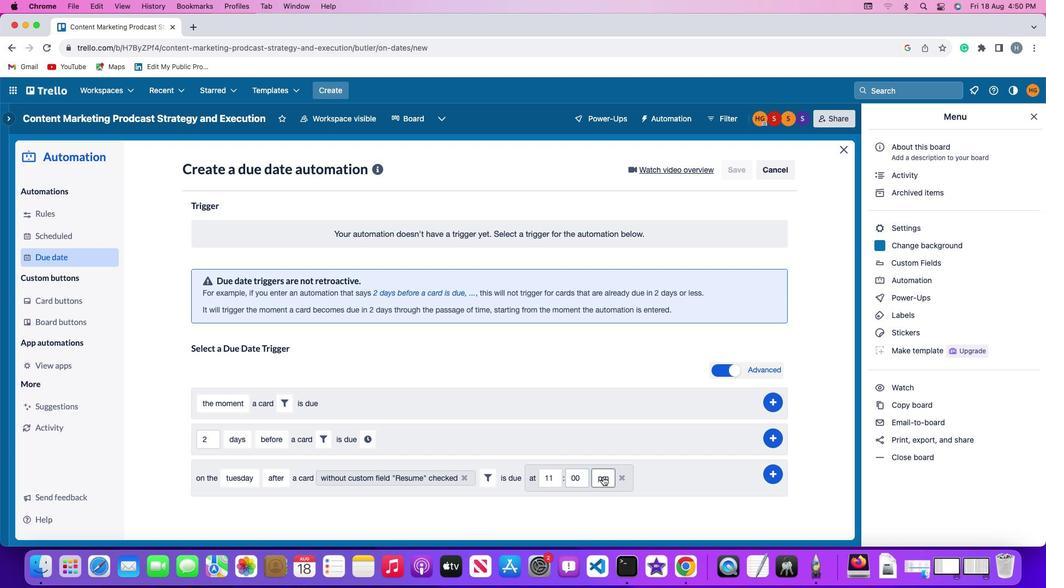 
Action: Mouse moved to (604, 496)
Screenshot: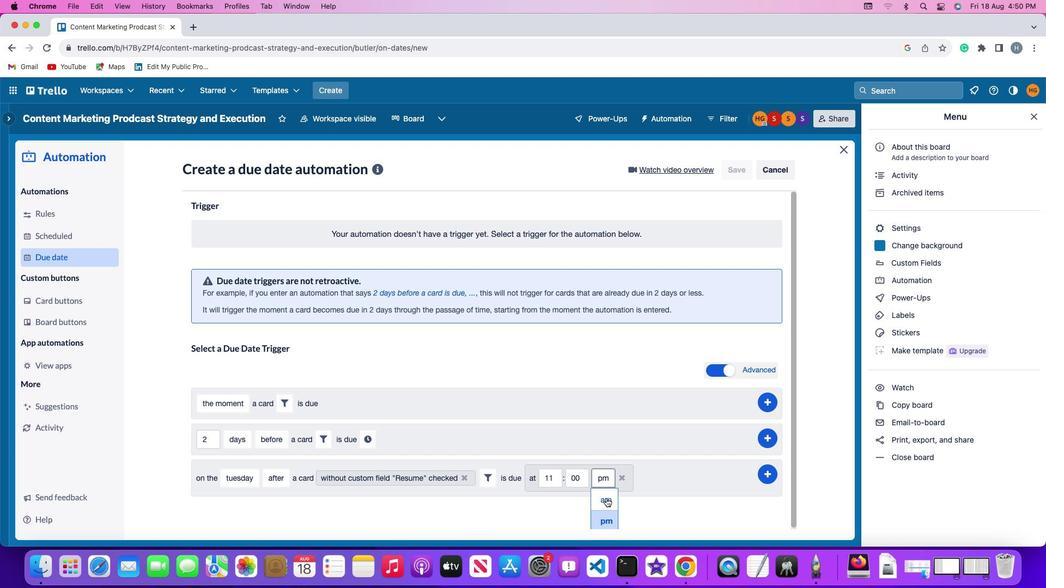 
Action: Mouse pressed left at (604, 496)
Screenshot: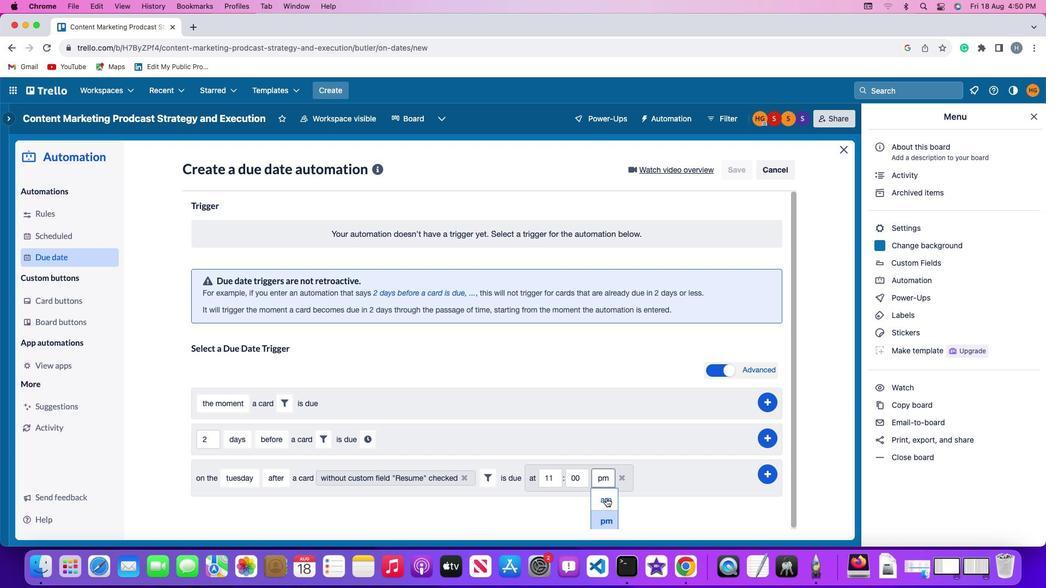 
Action: Mouse moved to (772, 470)
Screenshot: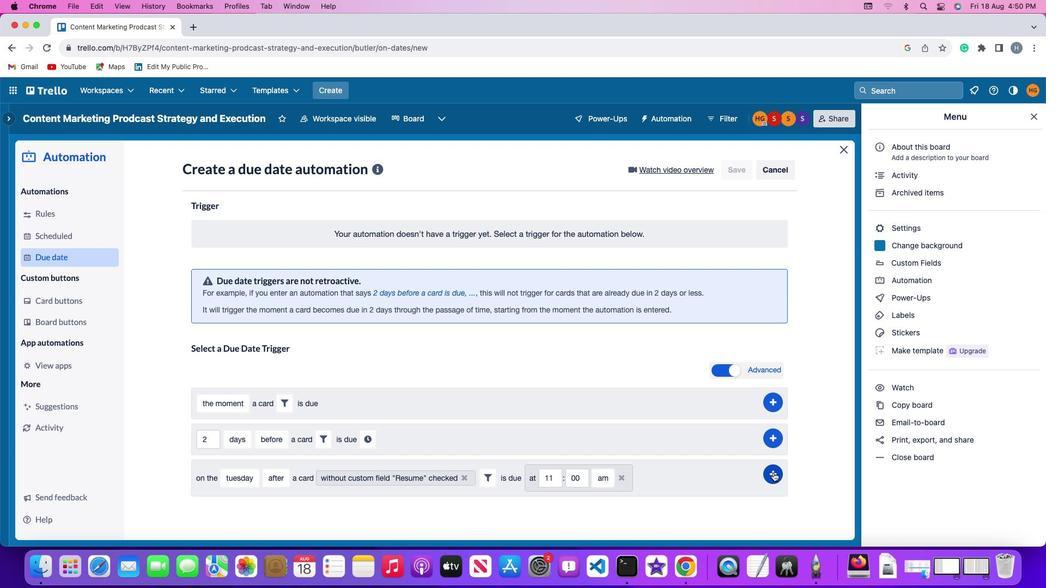 
Action: Mouse pressed left at (772, 470)
Screenshot: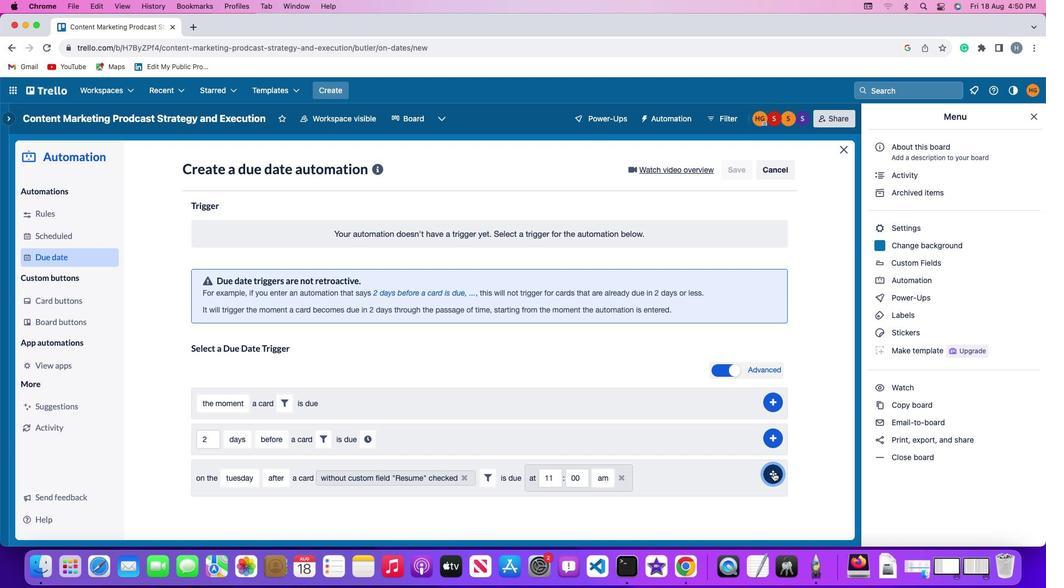 
Action: Mouse moved to (825, 412)
Screenshot: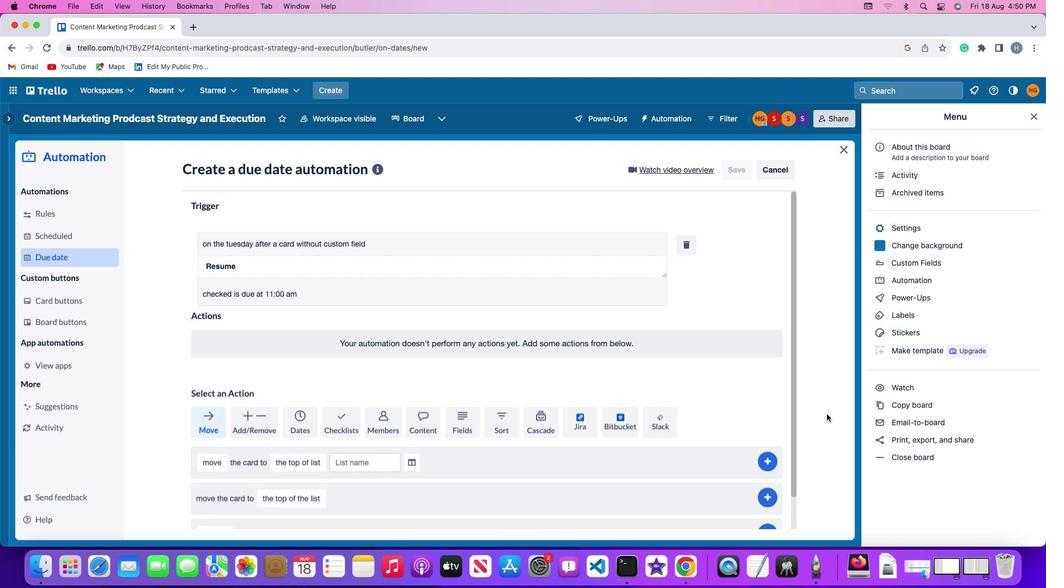 
